 Task: Find connections with filter location Calle Blancos with filter topic #communitieswith filter profile language German with filter current company LTI - Larsen & Toubro Infotech with filter school Govt. Holkar Science College A.B. Road, Indore with filter industry Magnetic and Optical Media Manufacturing with filter service category Life Coaching with filter keywords title Marketing Specialist
Action: Mouse moved to (499, 83)
Screenshot: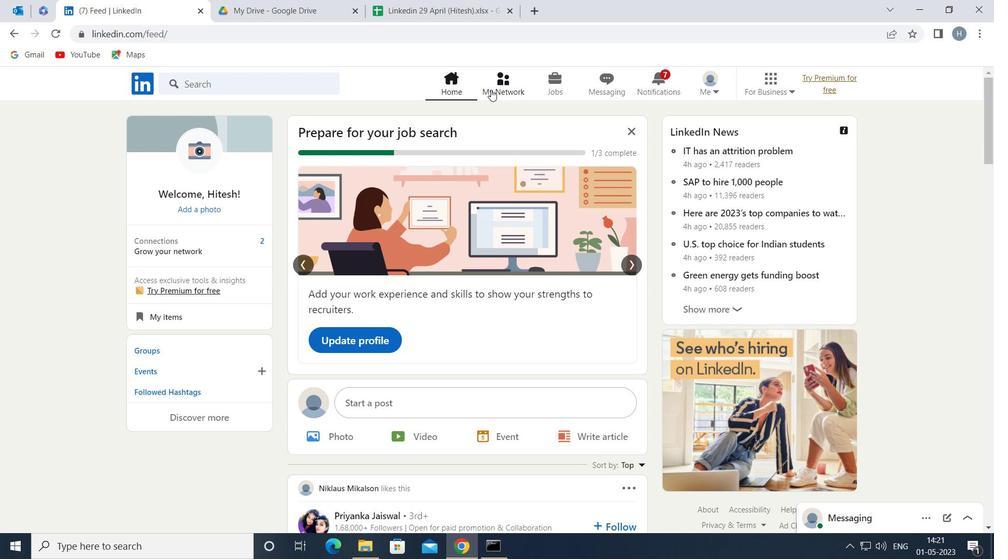 
Action: Mouse pressed left at (499, 83)
Screenshot: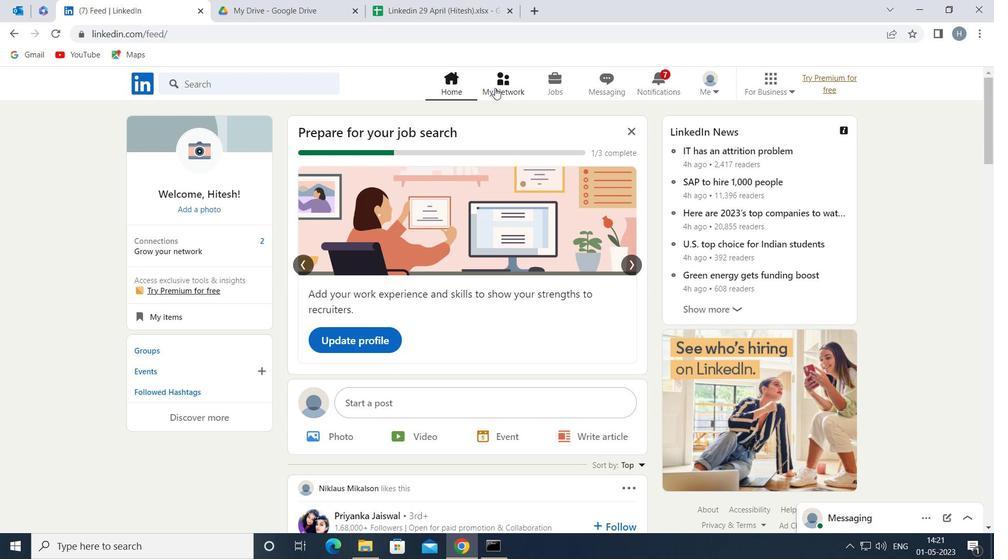 
Action: Mouse moved to (282, 151)
Screenshot: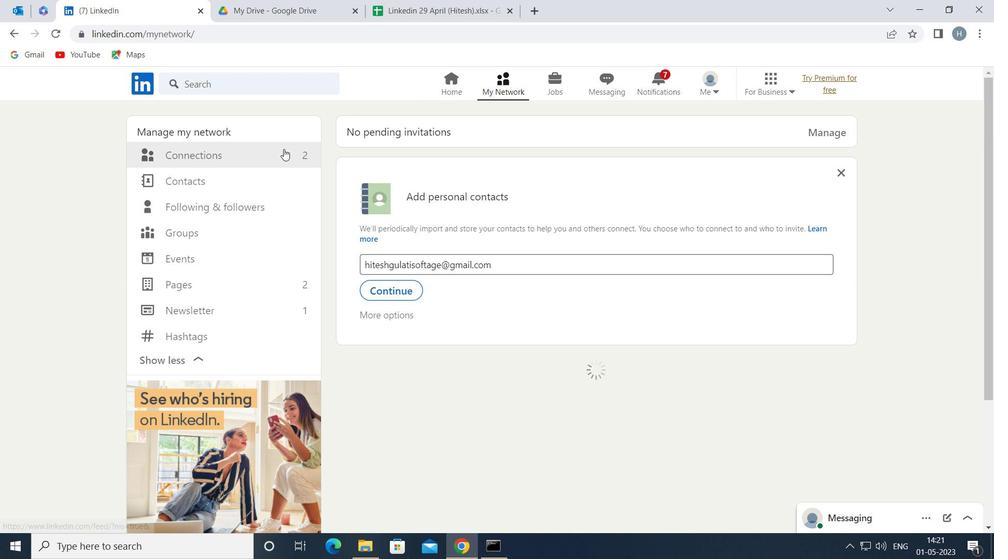 
Action: Mouse pressed left at (282, 151)
Screenshot: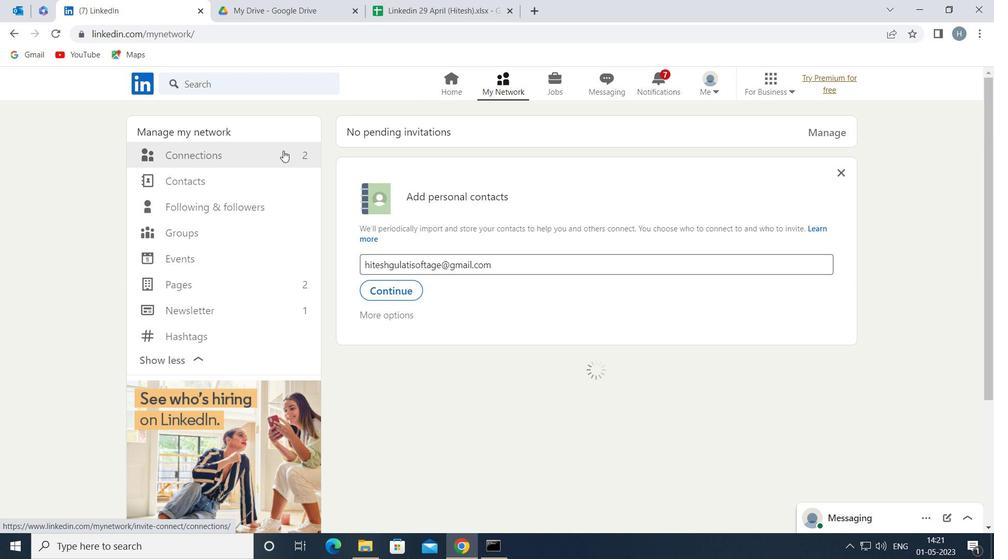 
Action: Mouse moved to (580, 154)
Screenshot: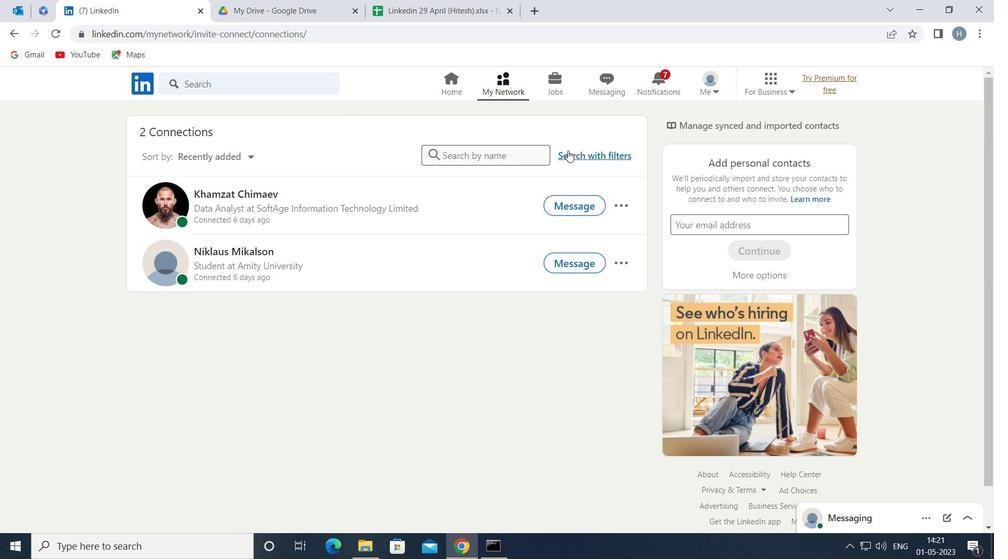 
Action: Mouse pressed left at (580, 154)
Screenshot: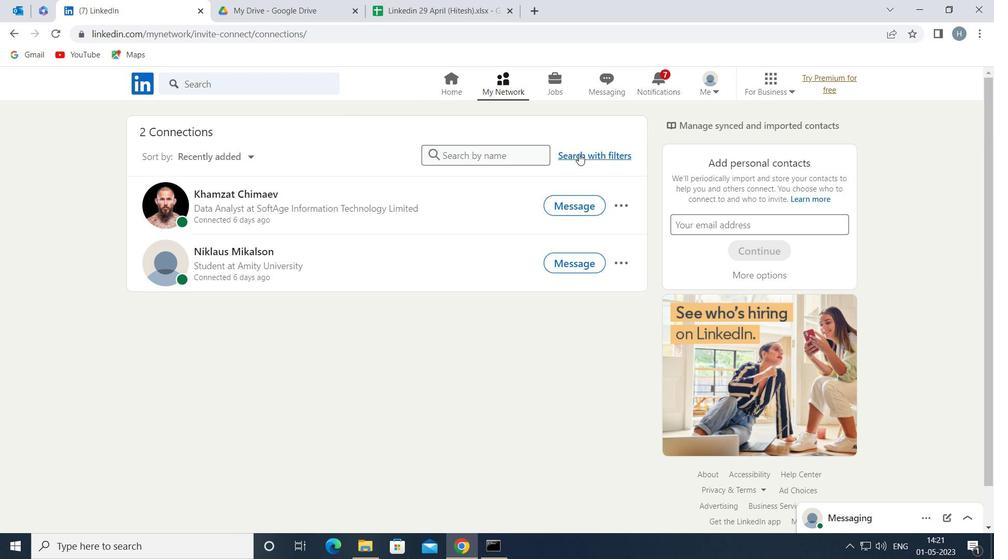 
Action: Mouse moved to (544, 120)
Screenshot: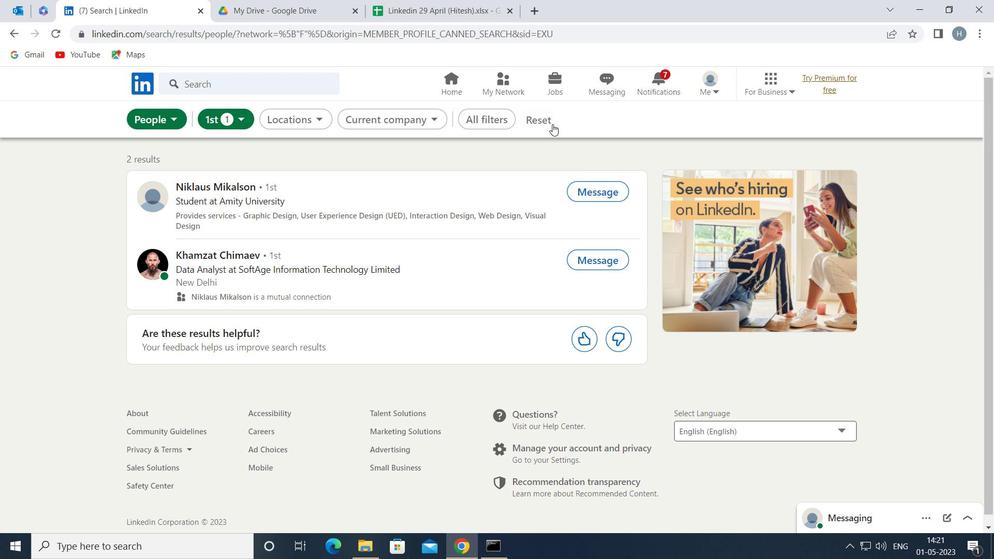 
Action: Mouse pressed left at (544, 120)
Screenshot: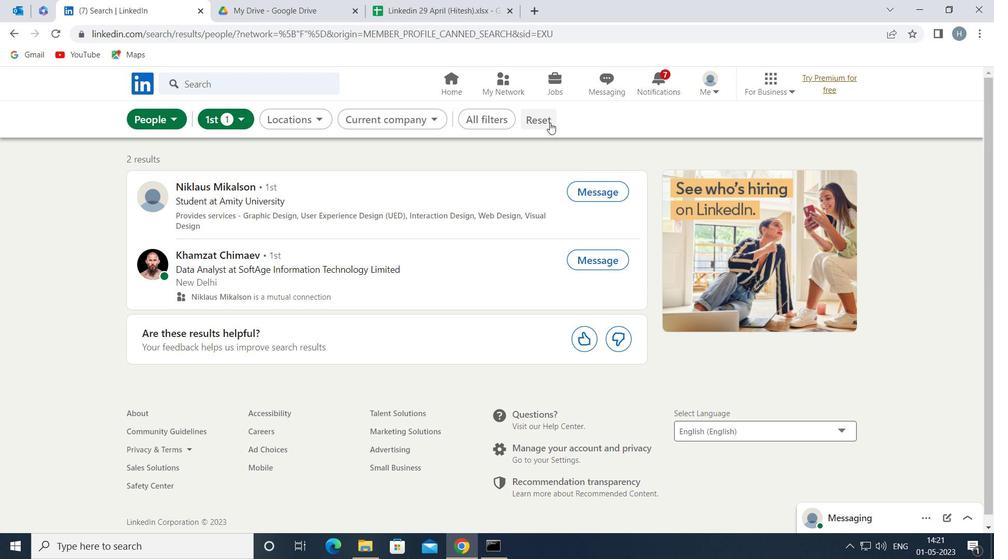 
Action: Mouse moved to (541, 119)
Screenshot: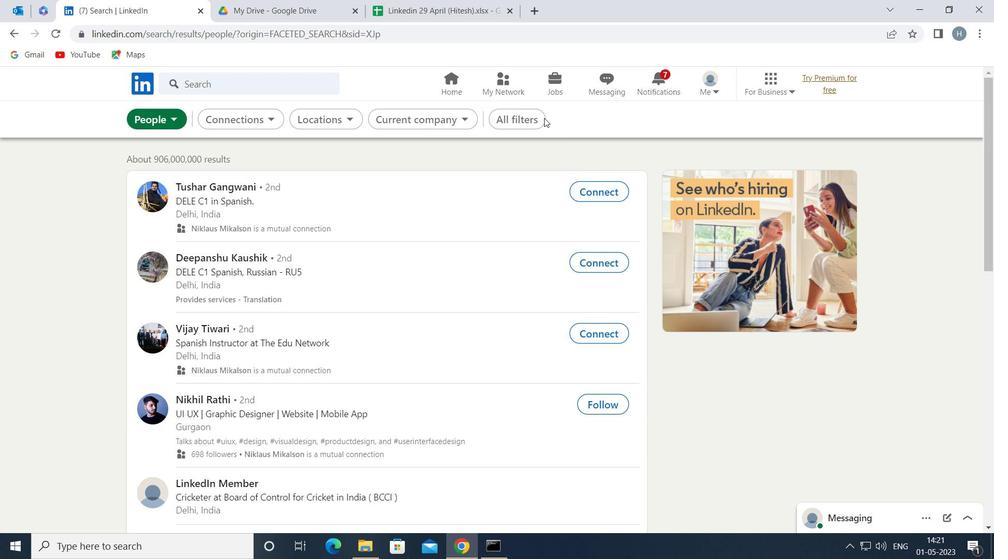 
Action: Mouse pressed left at (541, 119)
Screenshot: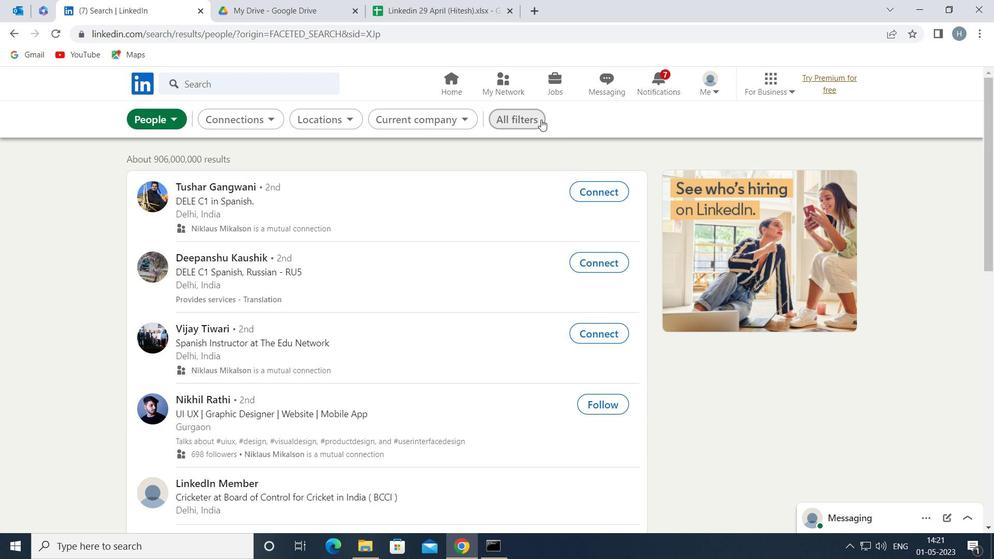 
Action: Mouse moved to (766, 293)
Screenshot: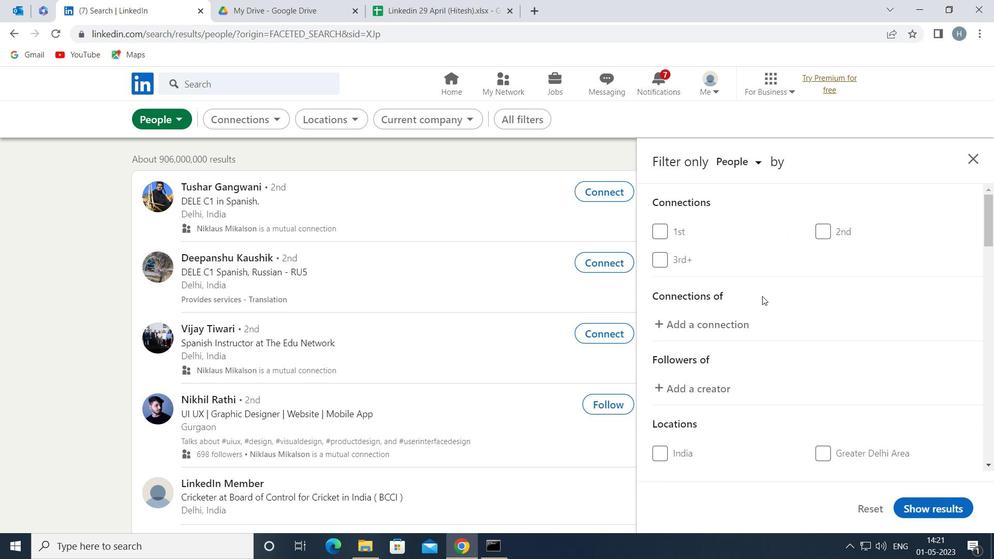 
Action: Mouse scrolled (766, 293) with delta (0, 0)
Screenshot: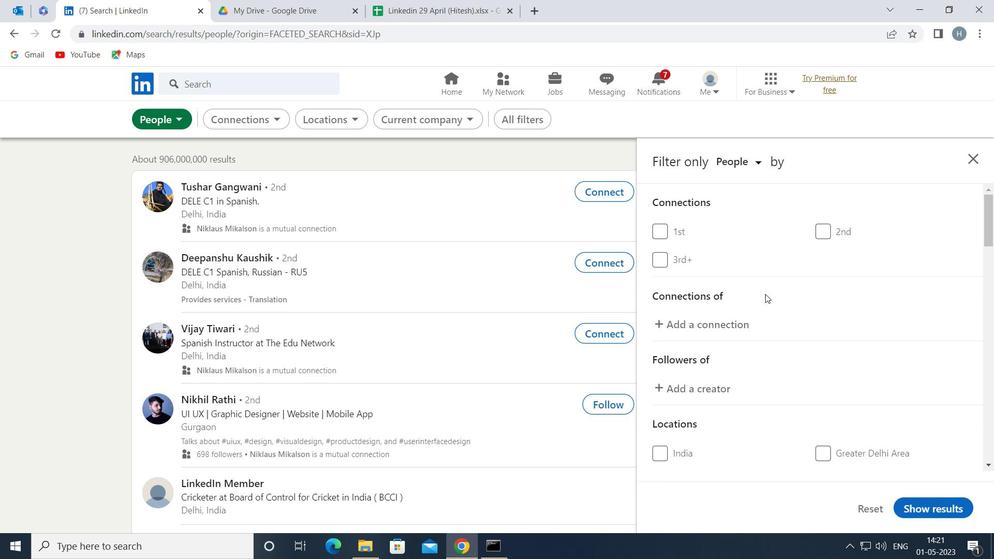 
Action: Mouse moved to (767, 292)
Screenshot: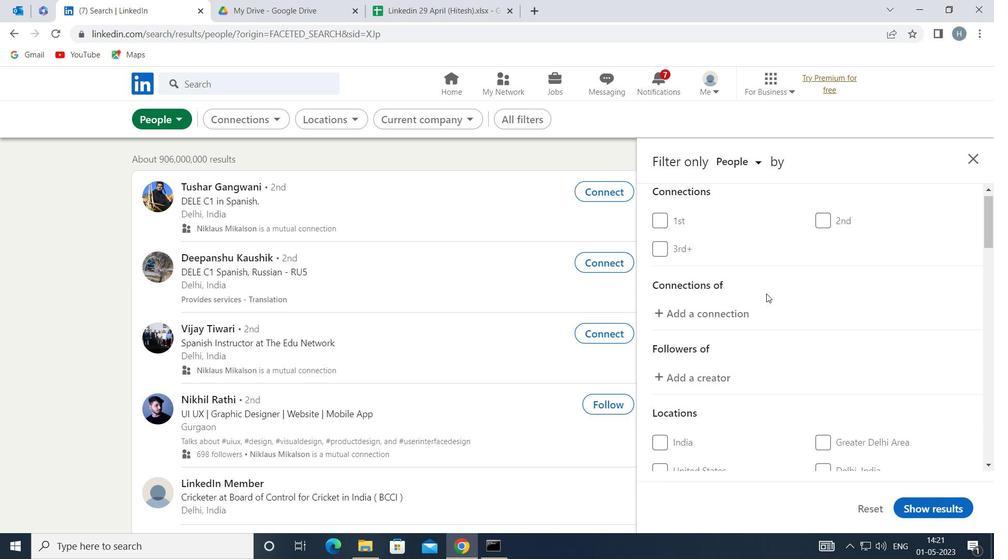 
Action: Mouse scrolled (767, 291) with delta (0, 0)
Screenshot: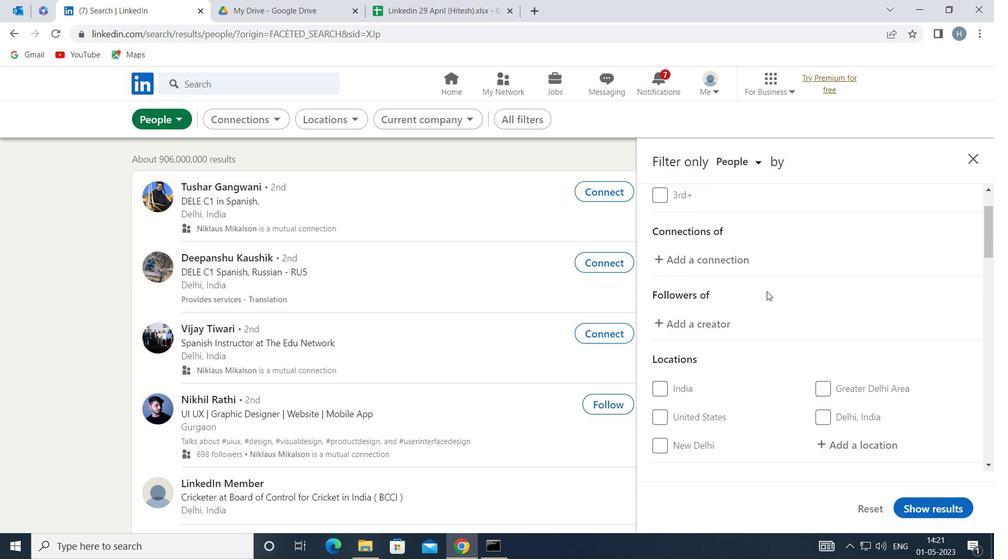
Action: Mouse moved to (867, 375)
Screenshot: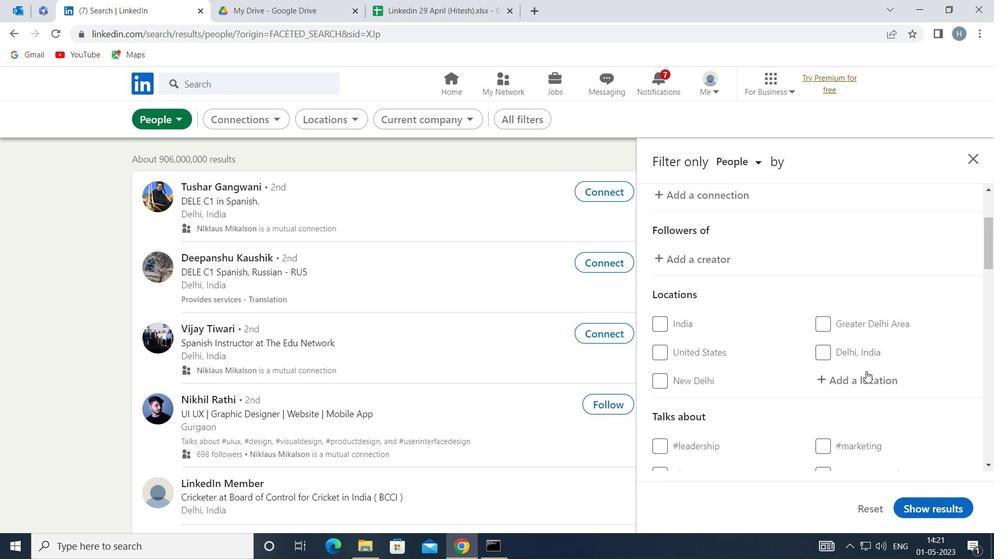 
Action: Mouse pressed left at (867, 375)
Screenshot: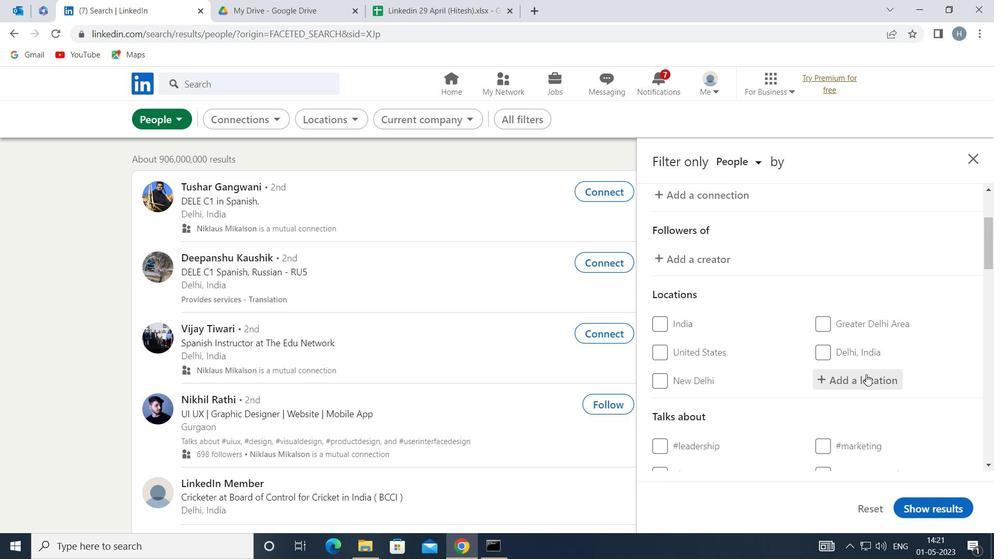 
Action: Mouse moved to (863, 375)
Screenshot: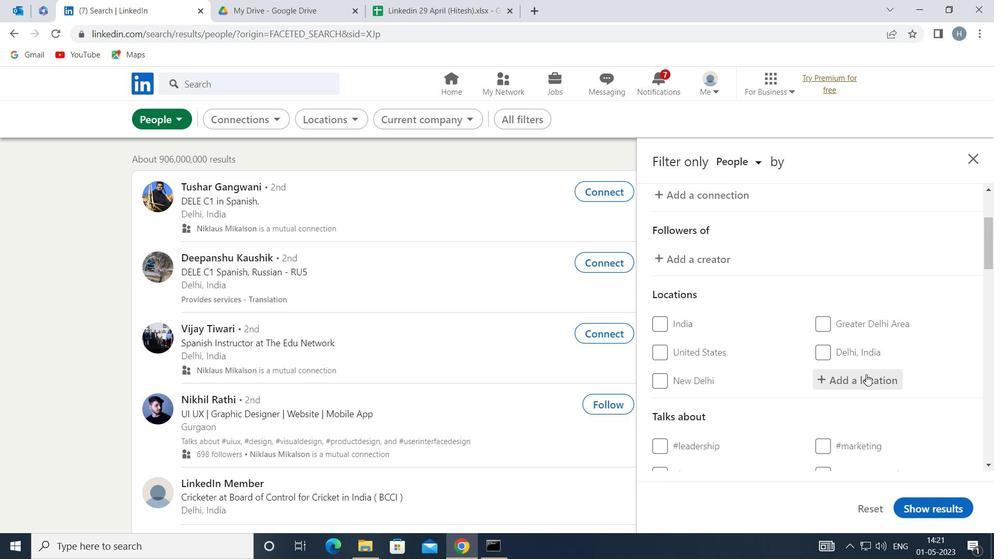 
Action: Key pressed <Key.shift><Key.shift><Key.shift><Key.shift><Key.shift>CALLE<Key.space><Key.shift>BLANCOS
Screenshot: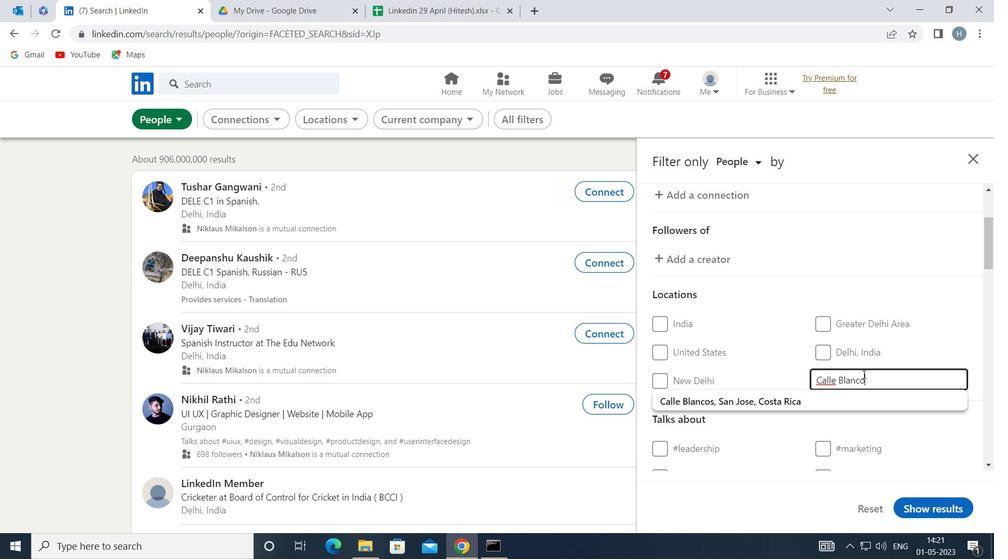 
Action: Mouse moved to (813, 403)
Screenshot: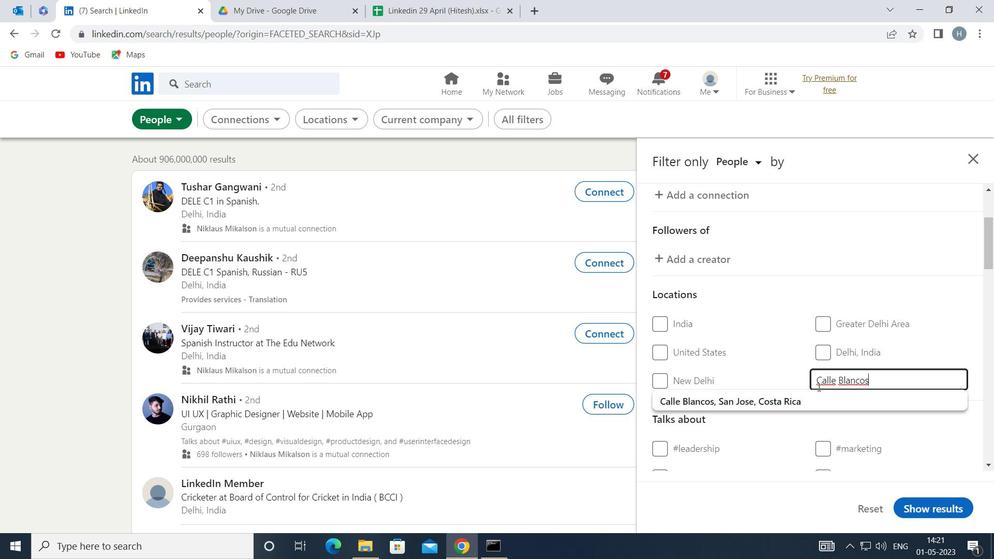 
Action: Mouse pressed left at (813, 403)
Screenshot: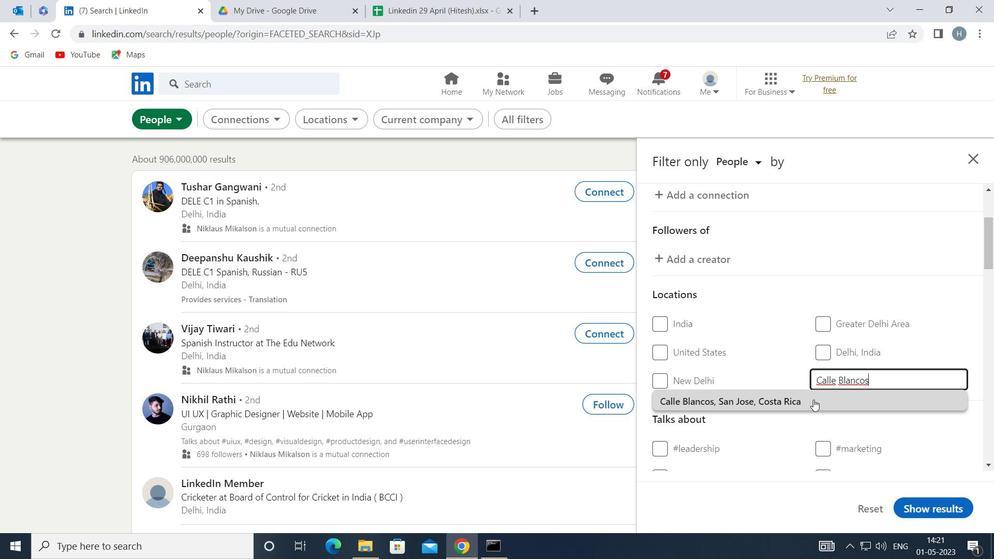 
Action: Mouse moved to (787, 330)
Screenshot: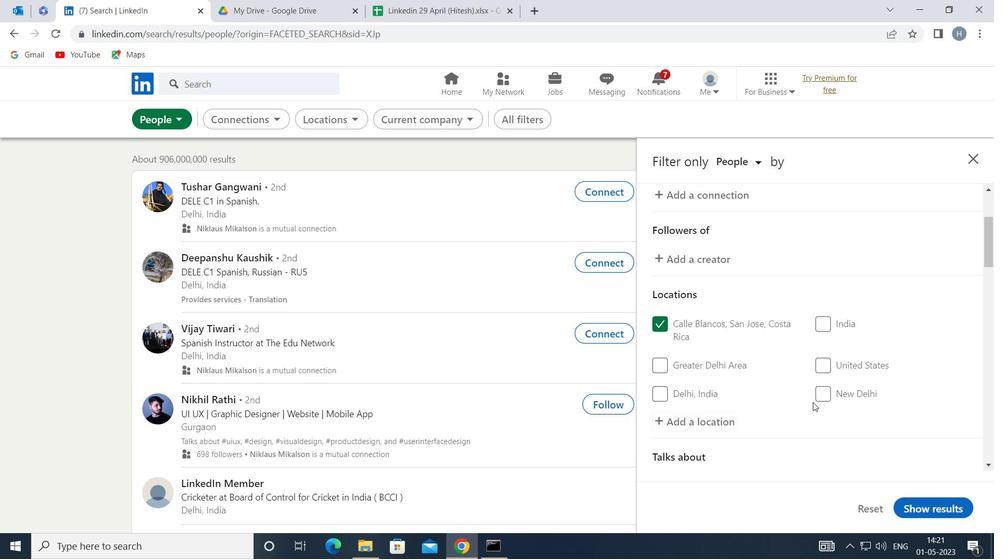 
Action: Mouse scrolled (787, 330) with delta (0, 0)
Screenshot: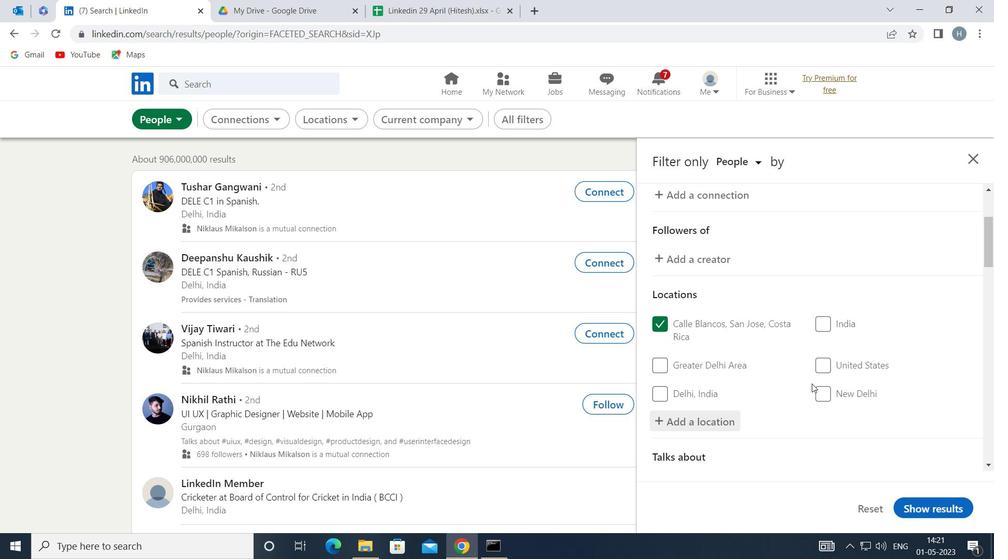 
Action: Mouse scrolled (787, 330) with delta (0, 0)
Screenshot: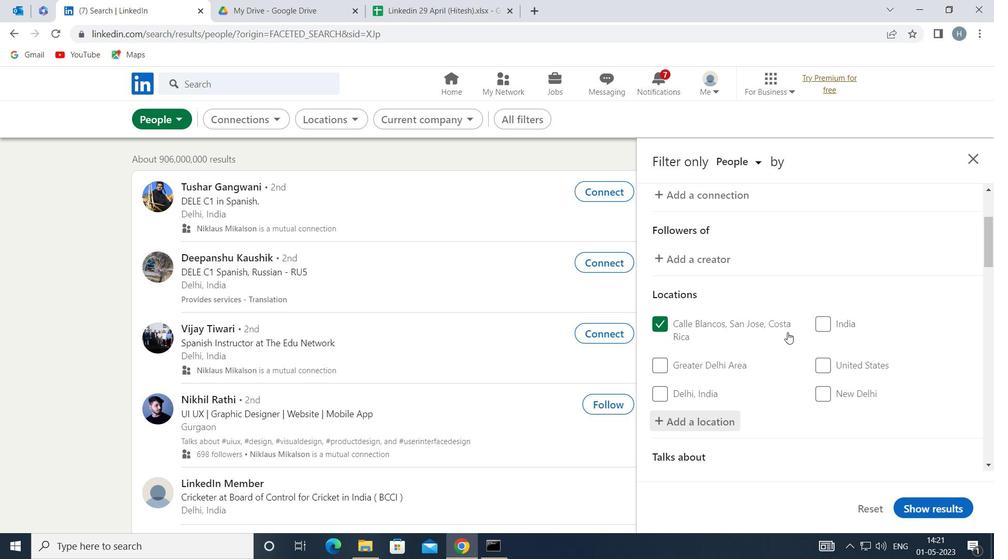 
Action: Mouse moved to (787, 320)
Screenshot: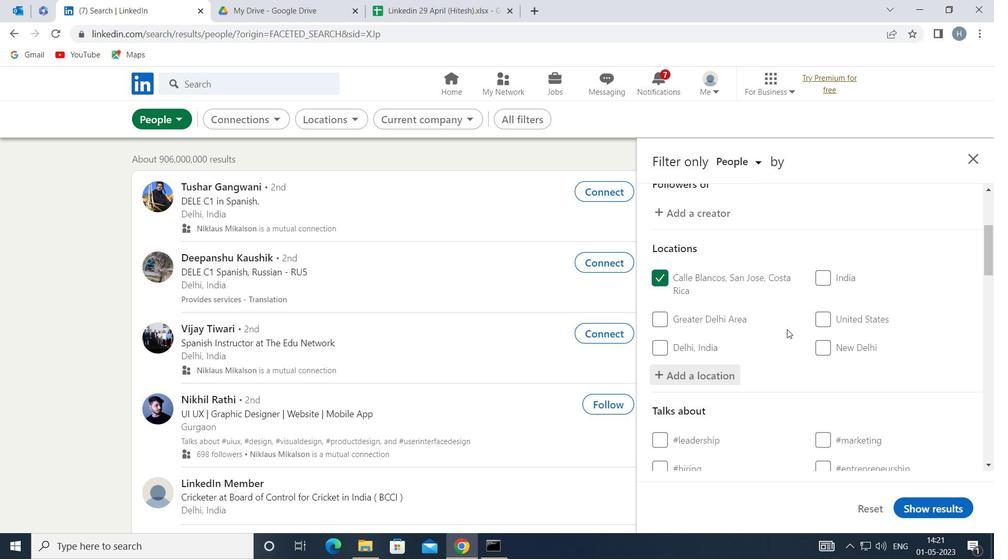 
Action: Mouse scrolled (787, 320) with delta (0, 0)
Screenshot: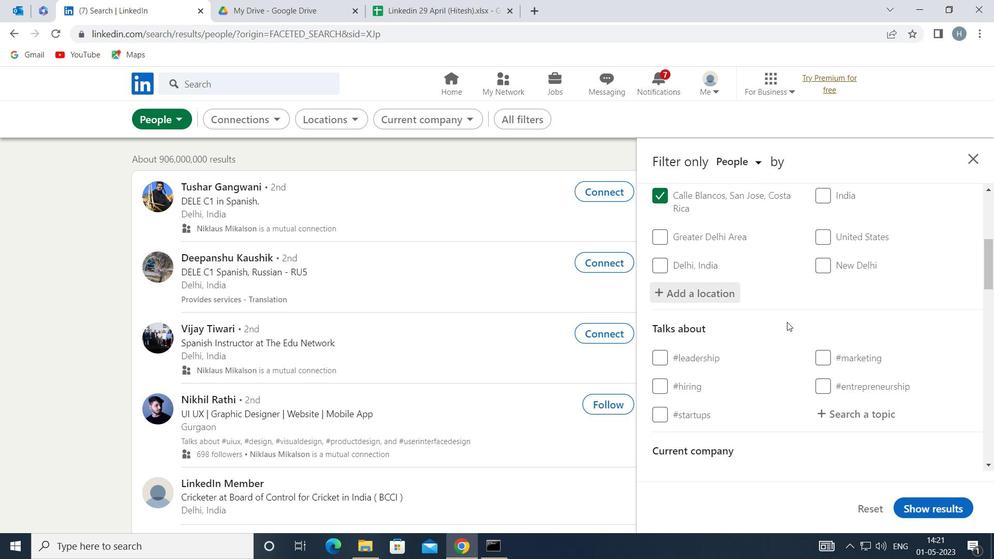 
Action: Mouse moved to (842, 345)
Screenshot: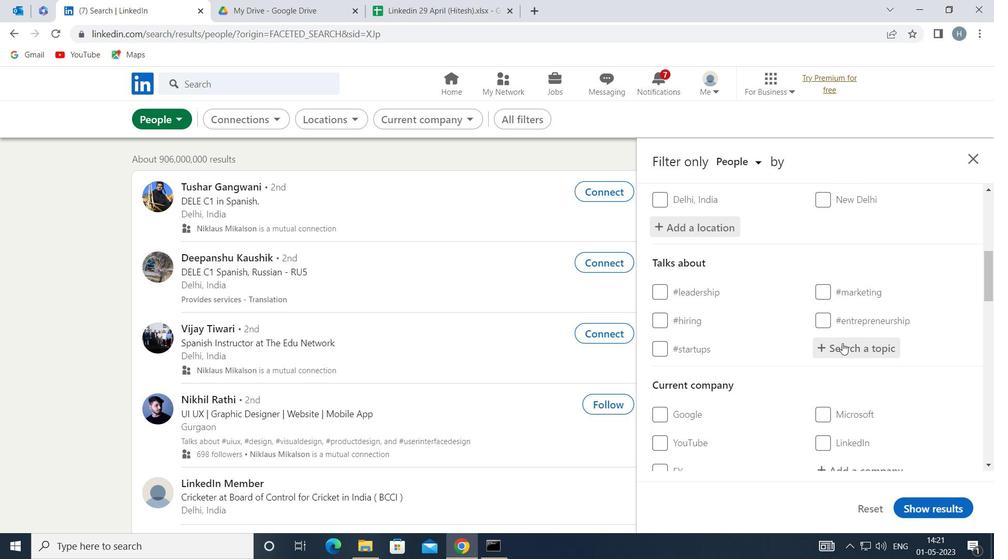 
Action: Mouse pressed left at (842, 345)
Screenshot: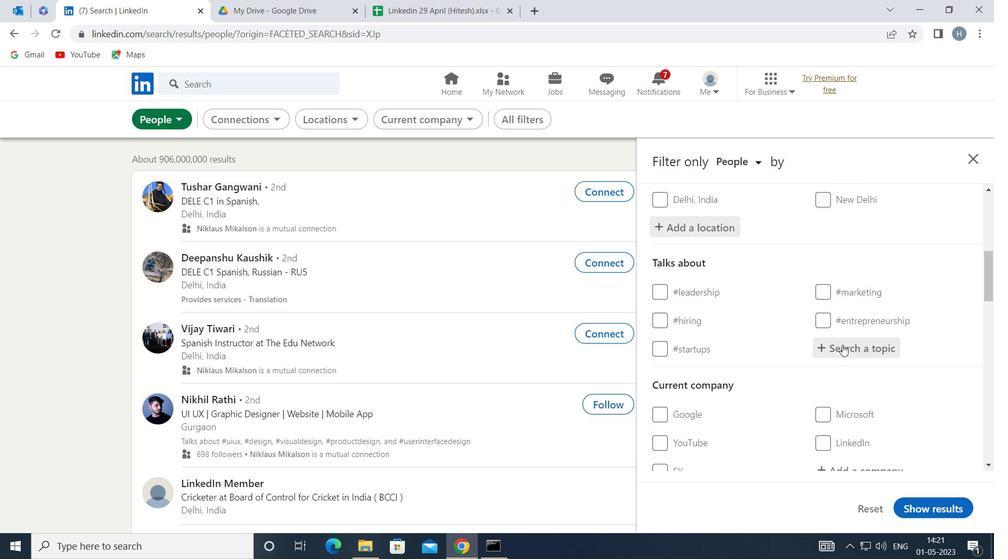 
Action: Key pressed <Key.shift>COMMUNITIE
Screenshot: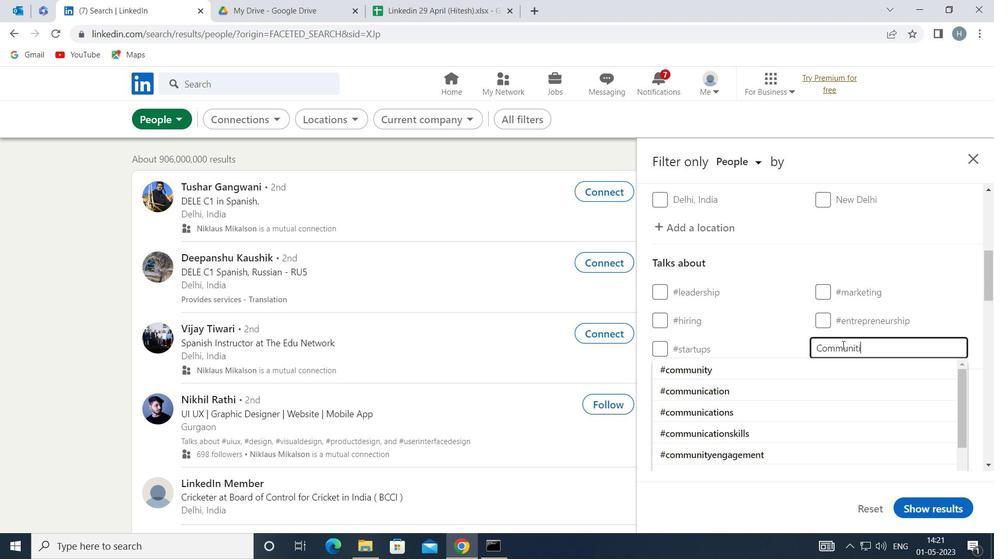 
Action: Mouse moved to (814, 373)
Screenshot: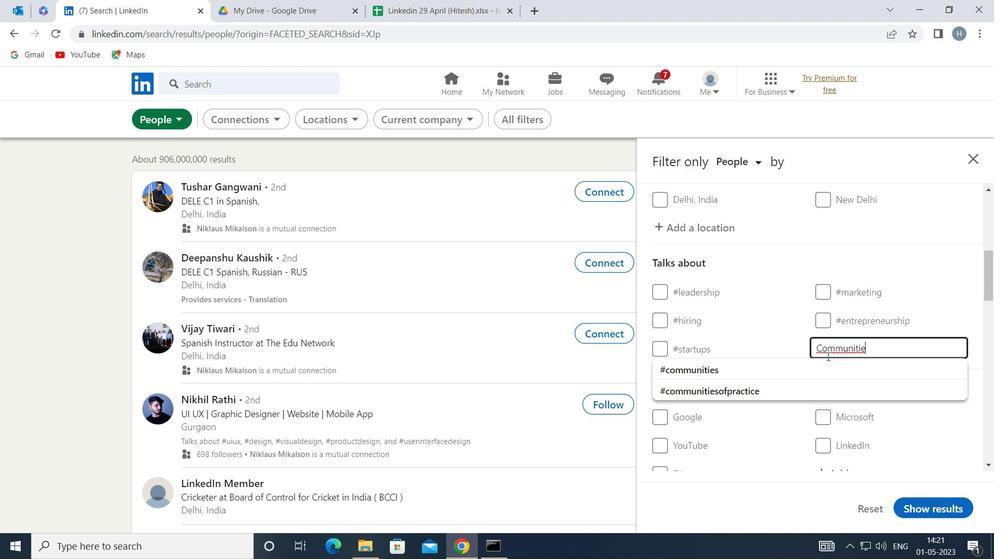 
Action: Mouse pressed left at (814, 373)
Screenshot: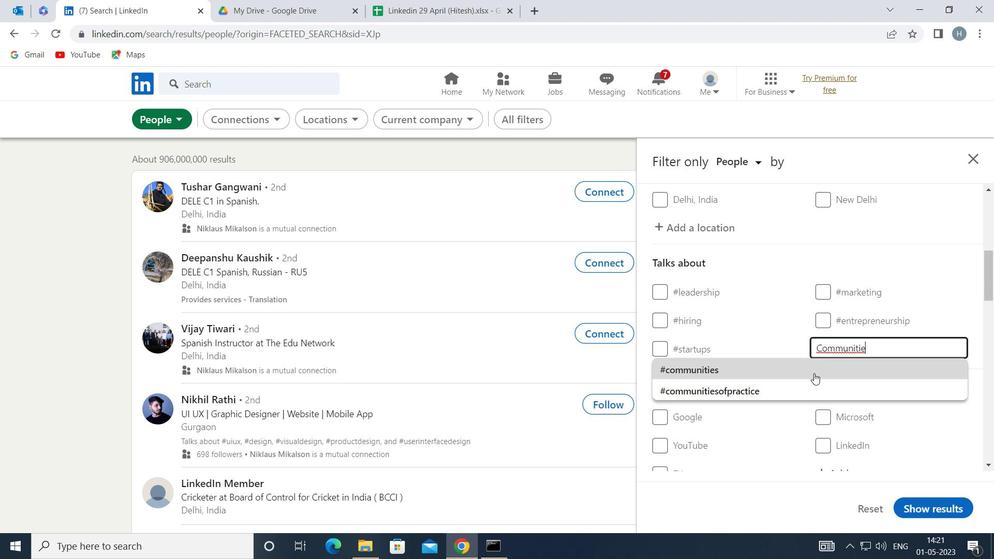 
Action: Mouse moved to (805, 361)
Screenshot: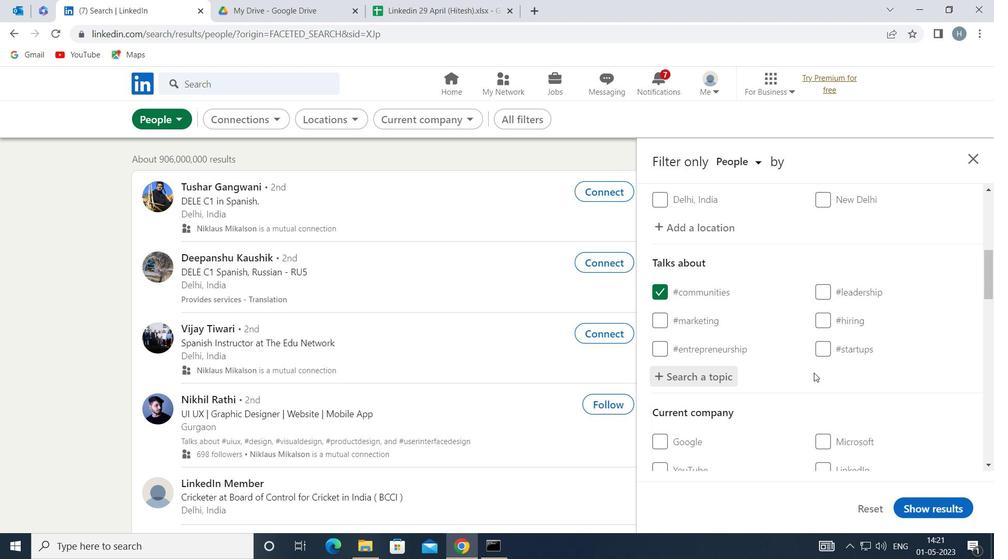 
Action: Mouse scrolled (805, 360) with delta (0, 0)
Screenshot: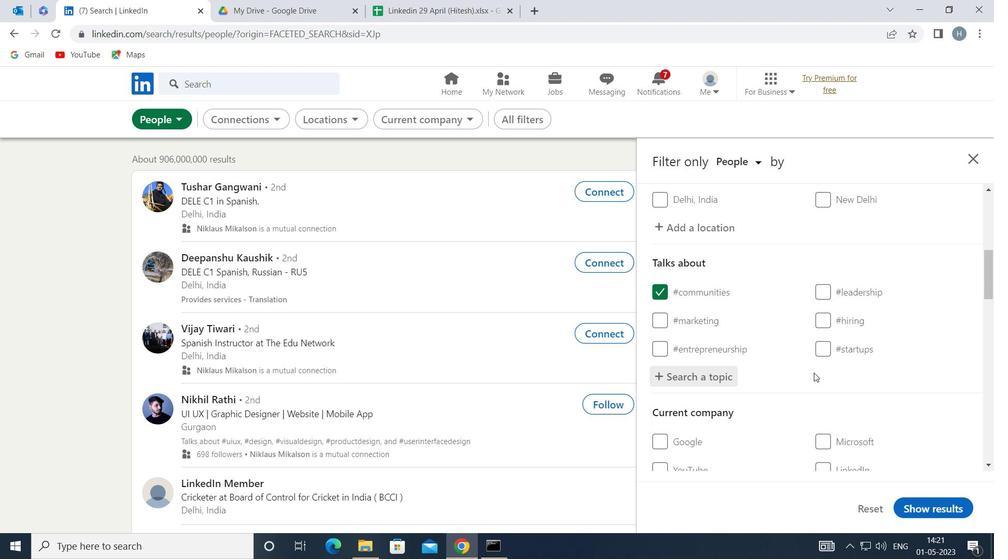 
Action: Mouse moved to (804, 360)
Screenshot: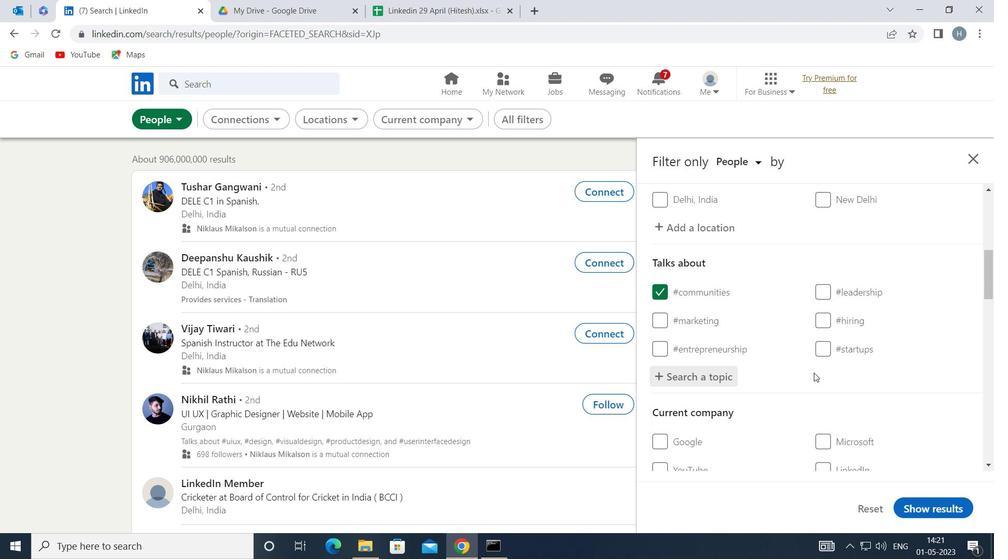 
Action: Mouse scrolled (804, 360) with delta (0, 0)
Screenshot: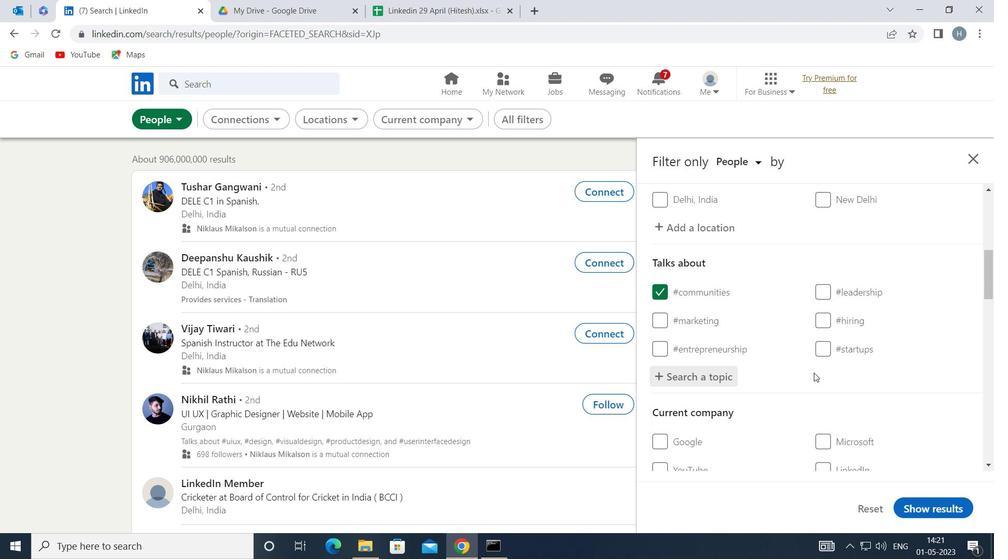 
Action: Mouse moved to (802, 360)
Screenshot: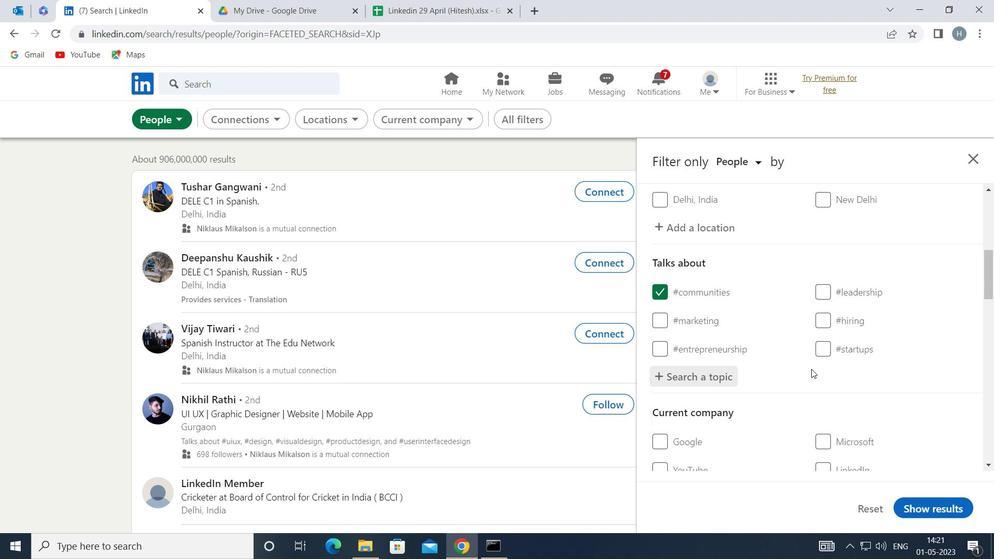 
Action: Mouse scrolled (802, 359) with delta (0, 0)
Screenshot: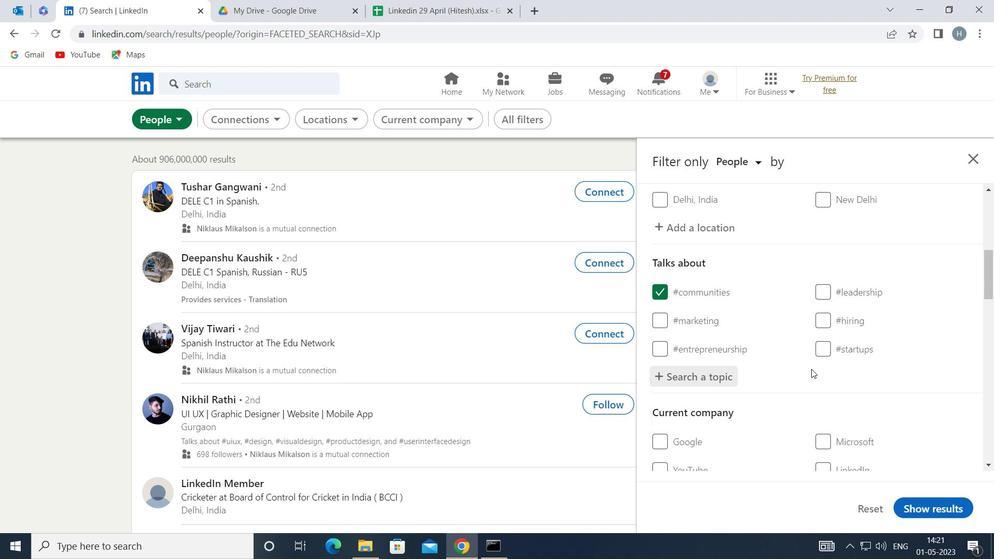 
Action: Mouse moved to (775, 347)
Screenshot: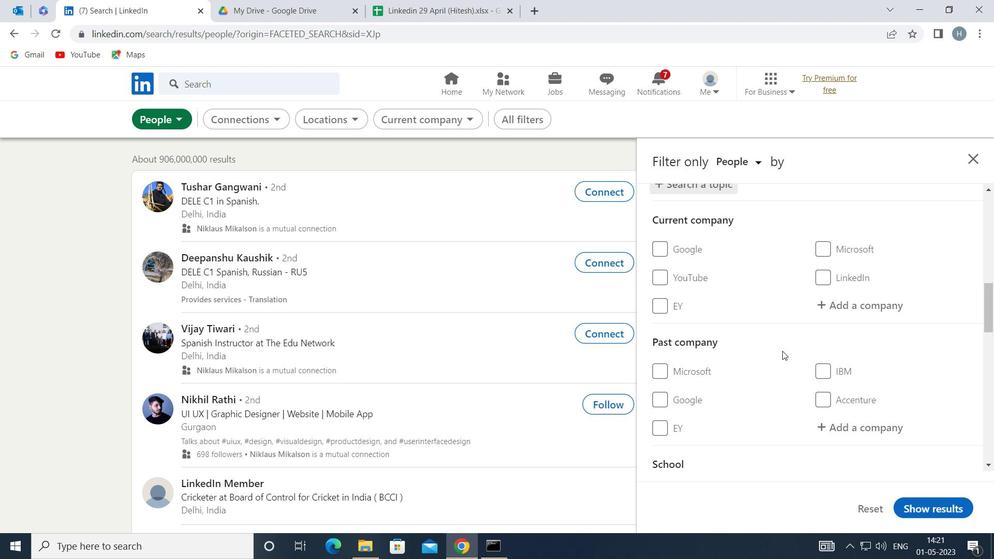 
Action: Mouse scrolled (775, 347) with delta (0, 0)
Screenshot: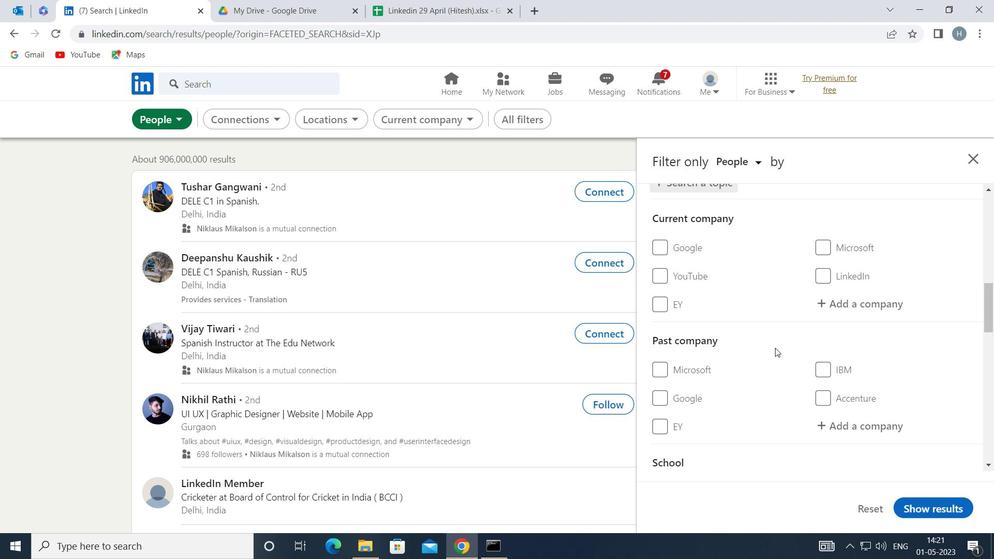 
Action: Mouse scrolled (775, 347) with delta (0, 0)
Screenshot: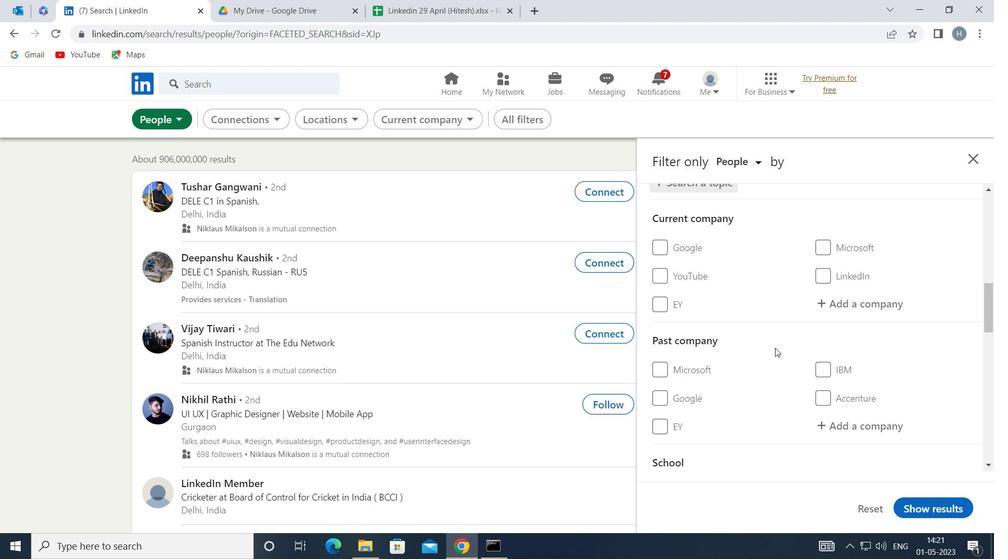 
Action: Mouse moved to (776, 346)
Screenshot: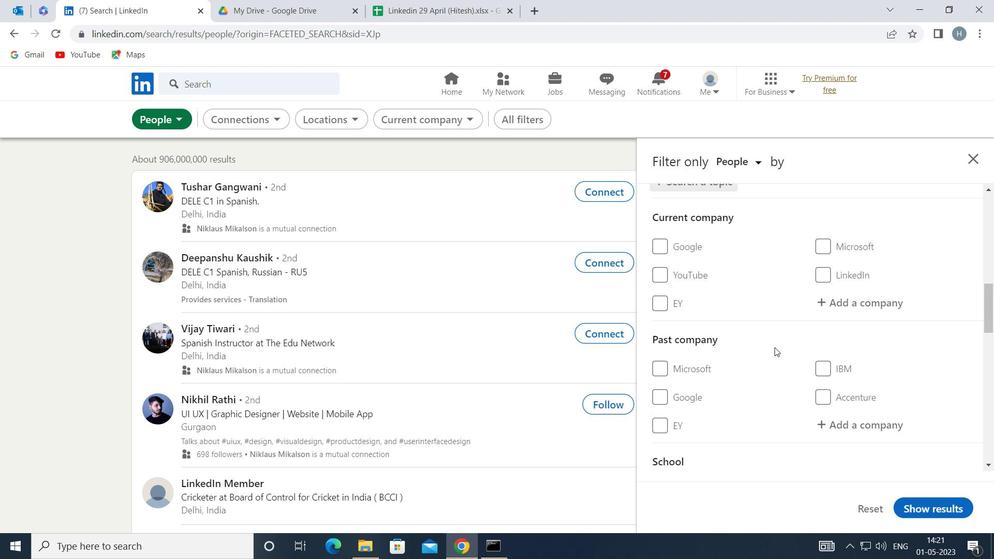 
Action: Mouse scrolled (776, 346) with delta (0, 0)
Screenshot: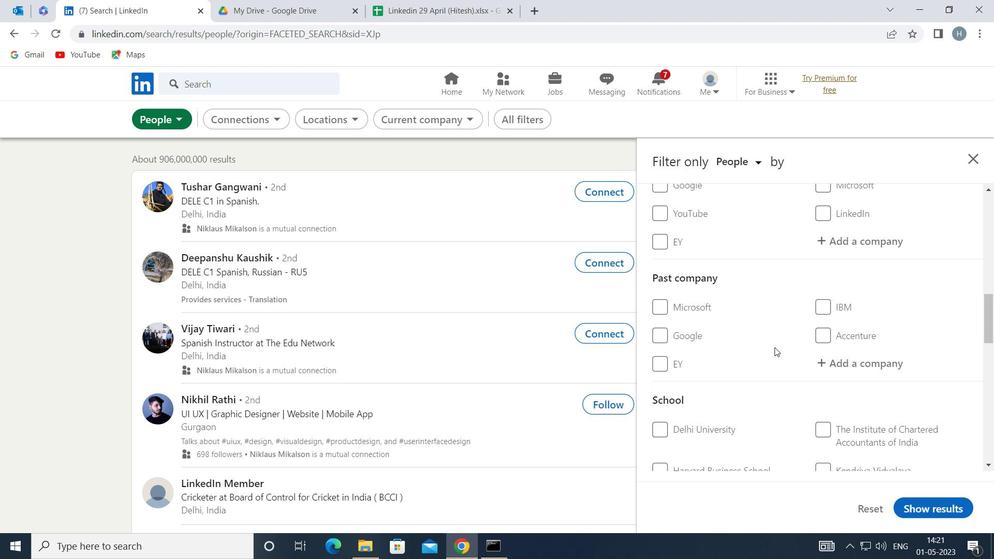 
Action: Mouse moved to (782, 343)
Screenshot: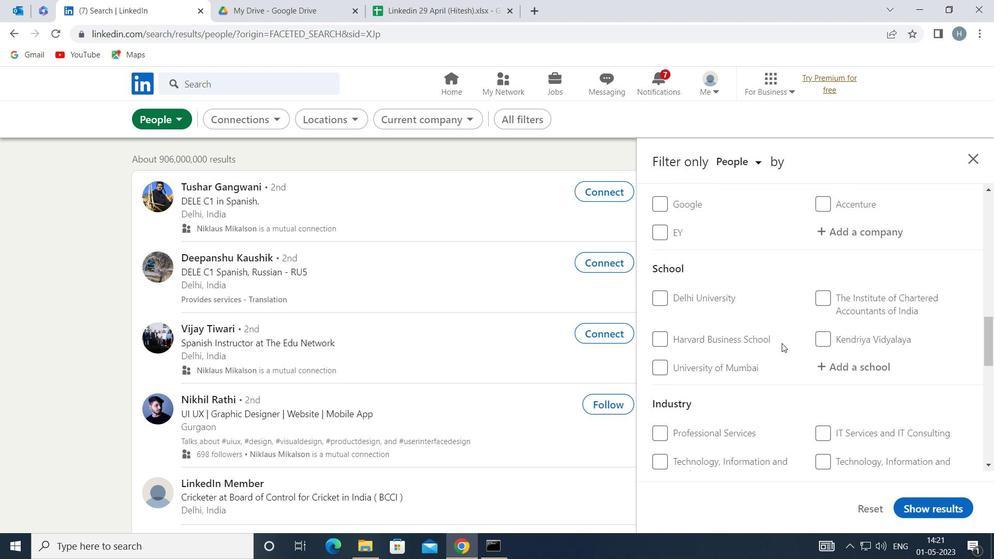 
Action: Mouse scrolled (782, 343) with delta (0, 0)
Screenshot: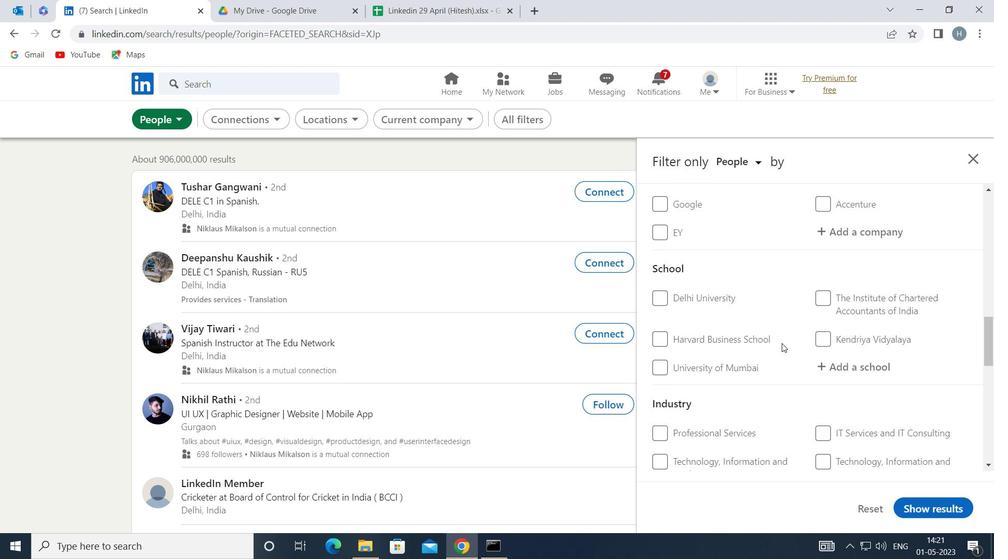 
Action: Mouse moved to (782, 343)
Screenshot: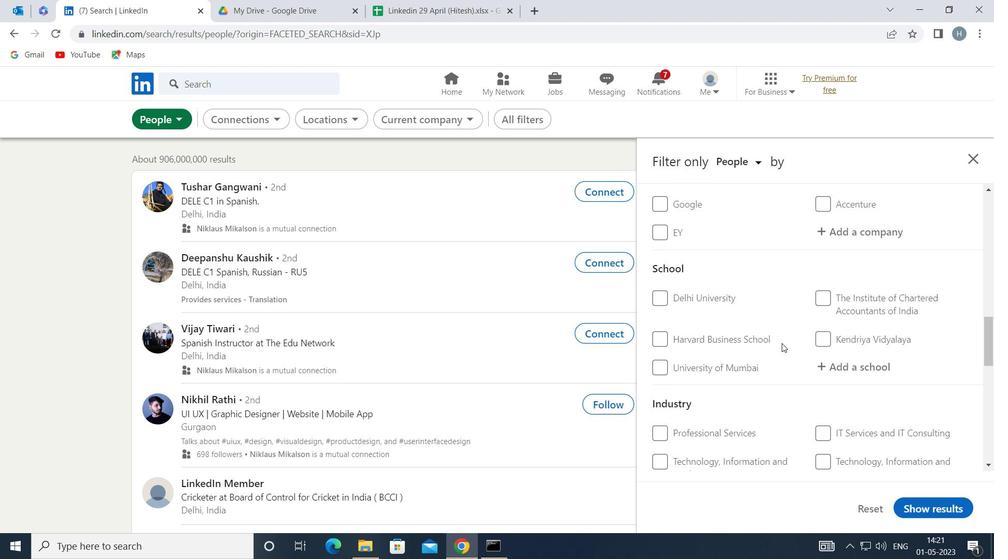 
Action: Mouse scrolled (782, 343) with delta (0, 0)
Screenshot: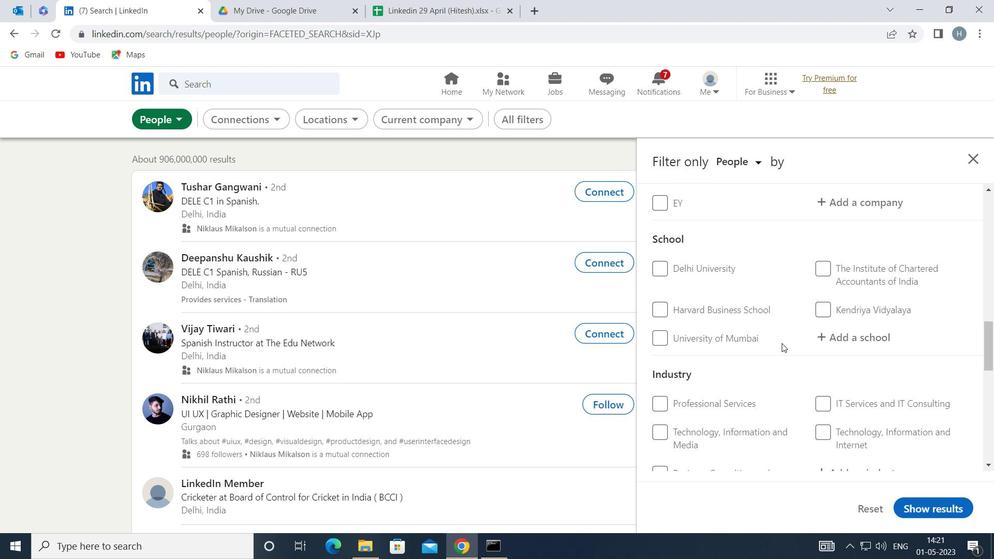 
Action: Mouse scrolled (782, 343) with delta (0, 0)
Screenshot: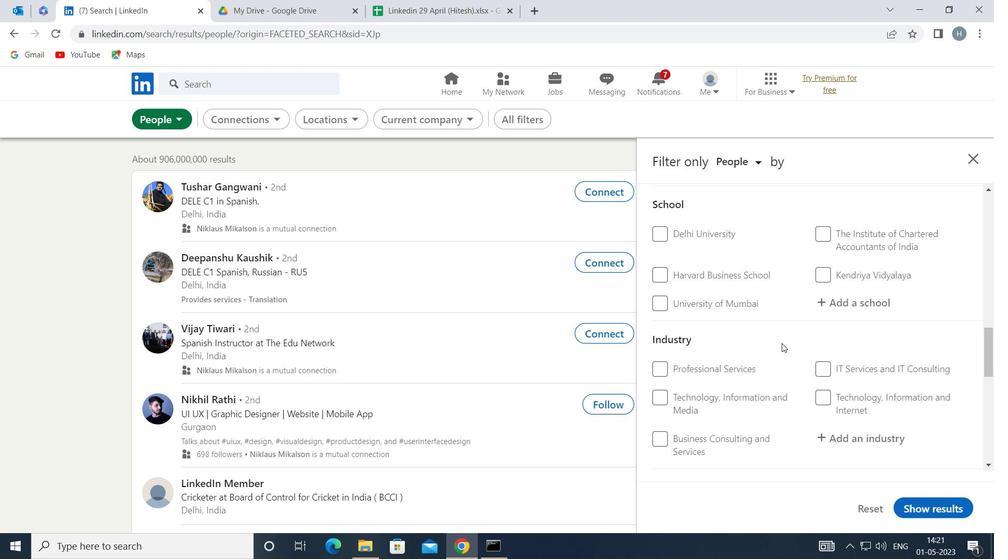 
Action: Mouse scrolled (782, 343) with delta (0, 0)
Screenshot: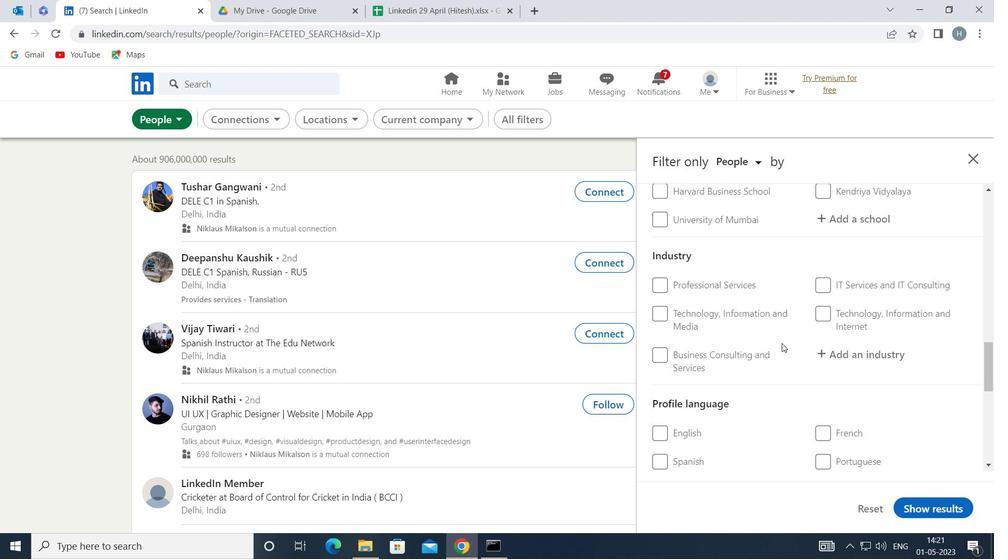 
Action: Mouse scrolled (782, 343) with delta (0, 0)
Screenshot: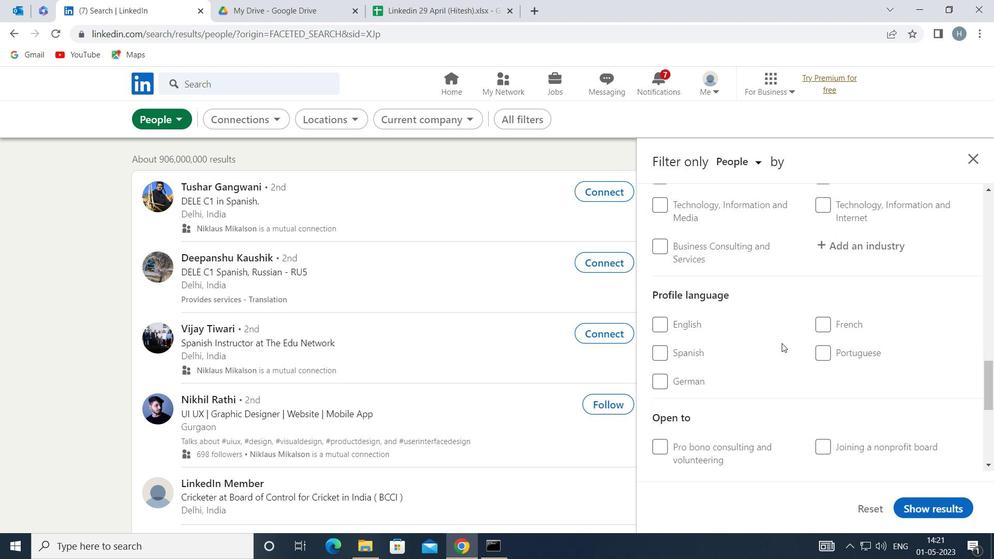 
Action: Mouse moved to (691, 313)
Screenshot: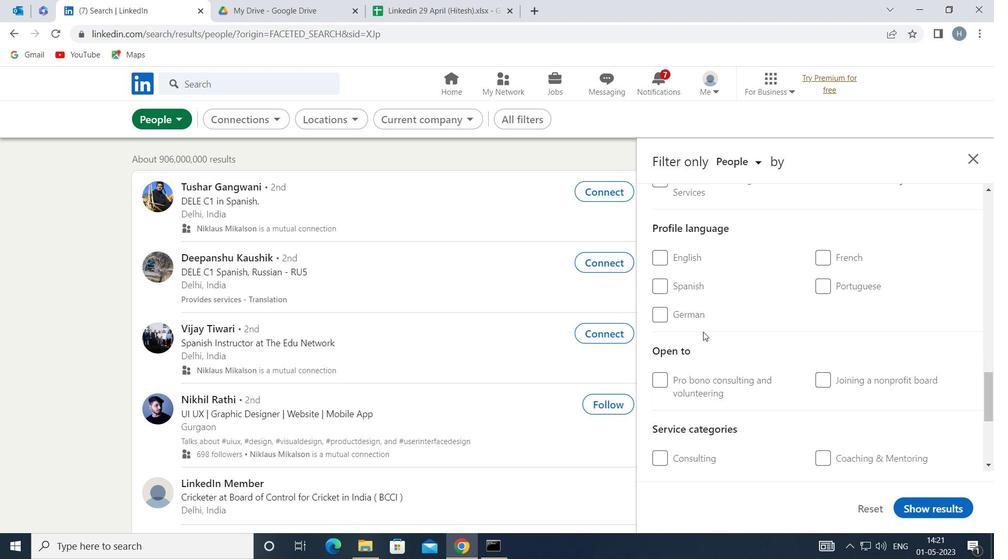
Action: Mouse pressed left at (691, 313)
Screenshot: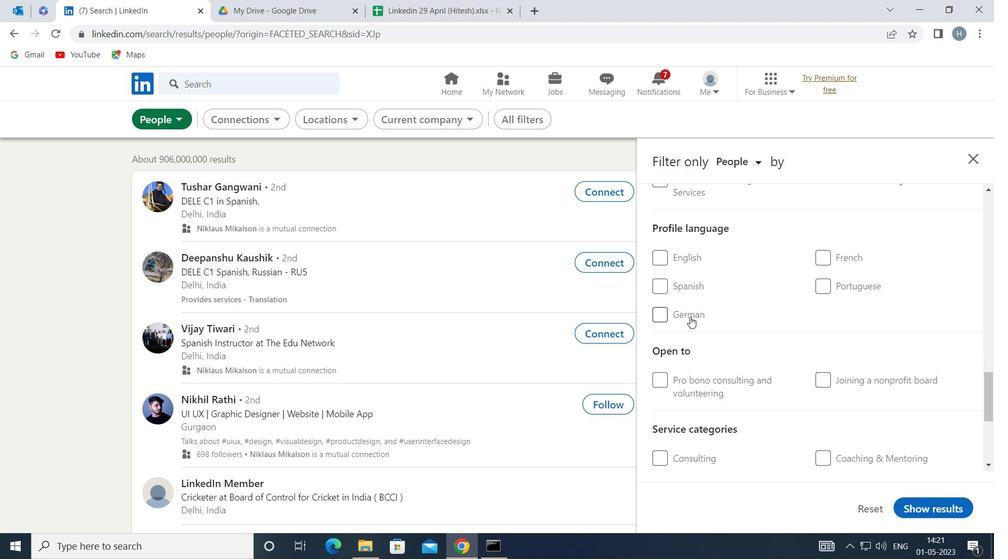 
Action: Mouse moved to (792, 316)
Screenshot: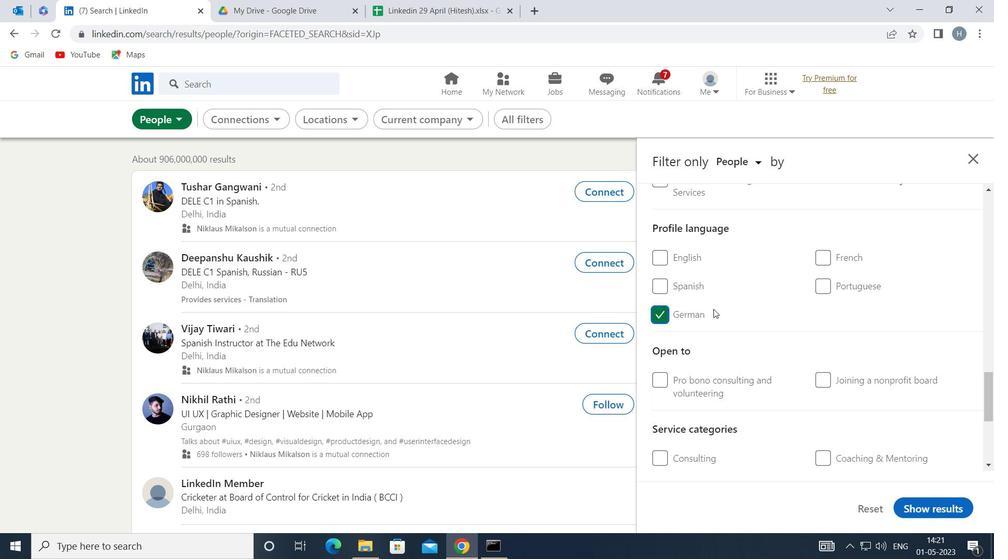 
Action: Mouse scrolled (792, 316) with delta (0, 0)
Screenshot: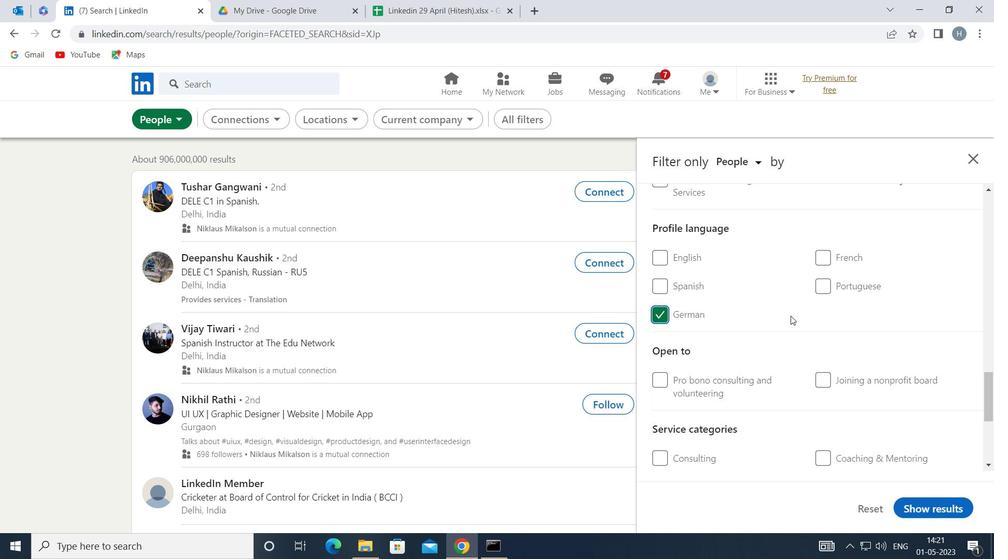 
Action: Mouse scrolled (792, 316) with delta (0, 0)
Screenshot: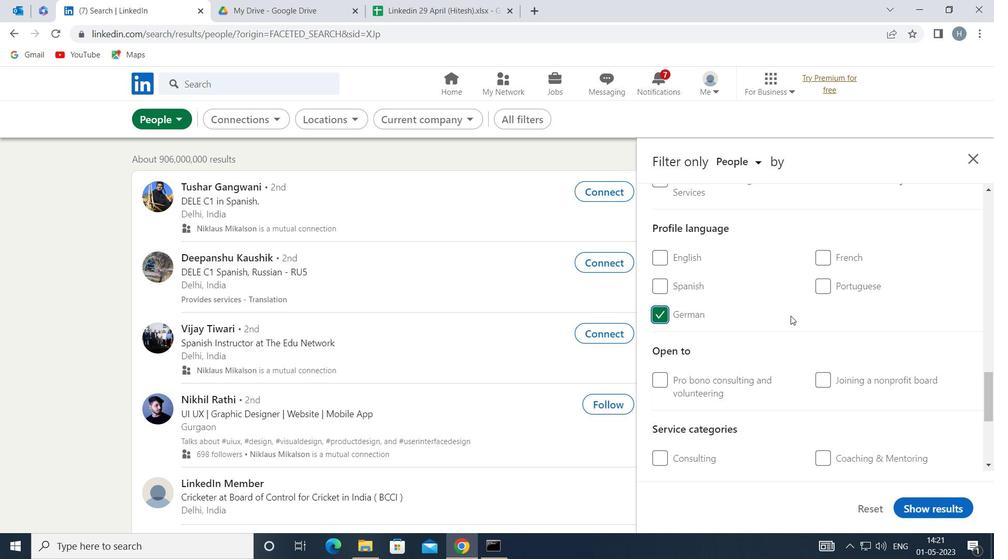 
Action: Mouse moved to (792, 316)
Screenshot: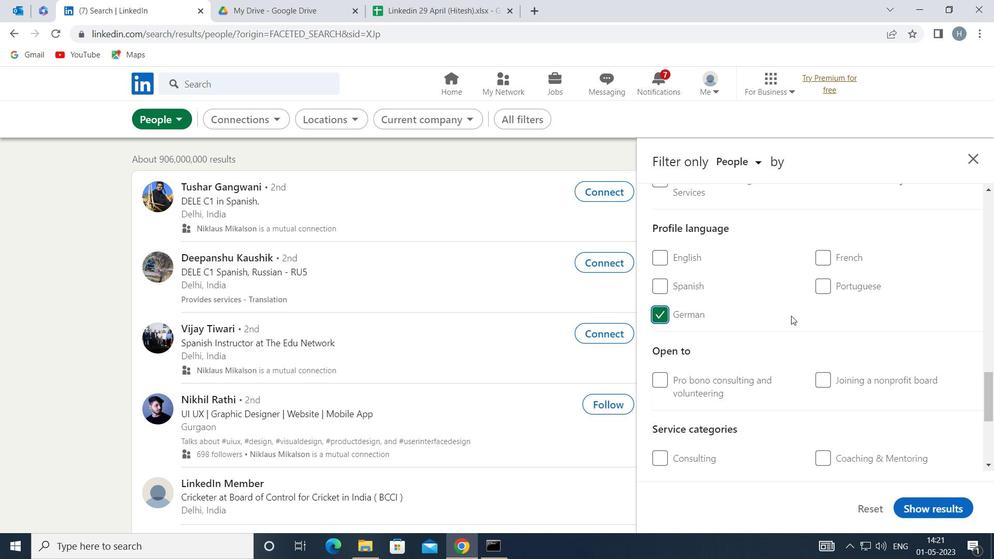 
Action: Mouse scrolled (792, 316) with delta (0, 0)
Screenshot: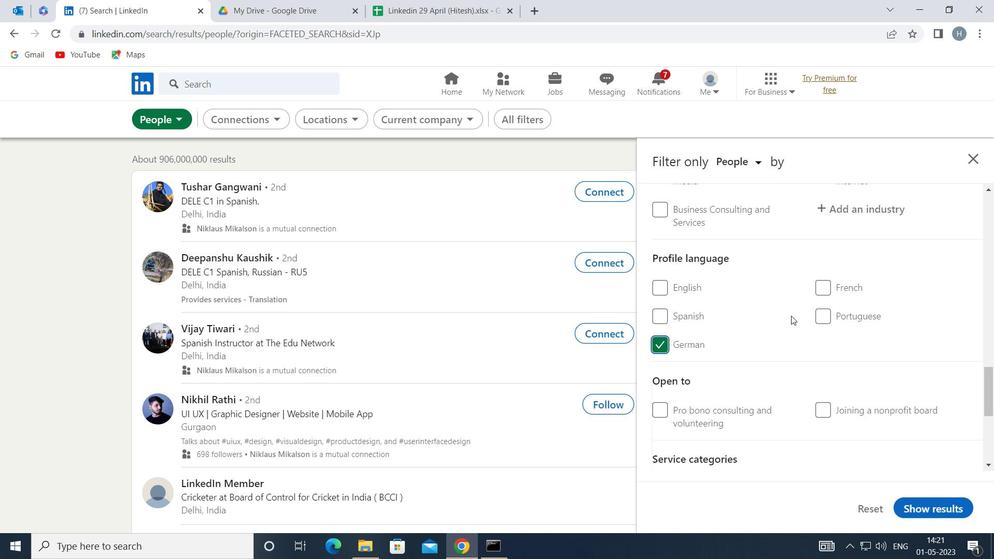 
Action: Mouse scrolled (792, 316) with delta (0, 0)
Screenshot: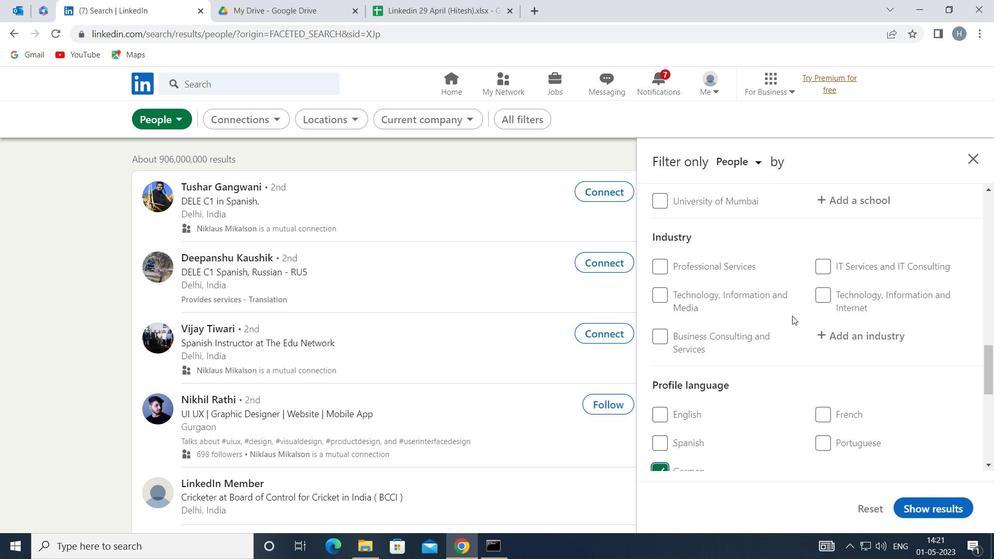 
Action: Mouse scrolled (792, 316) with delta (0, 0)
Screenshot: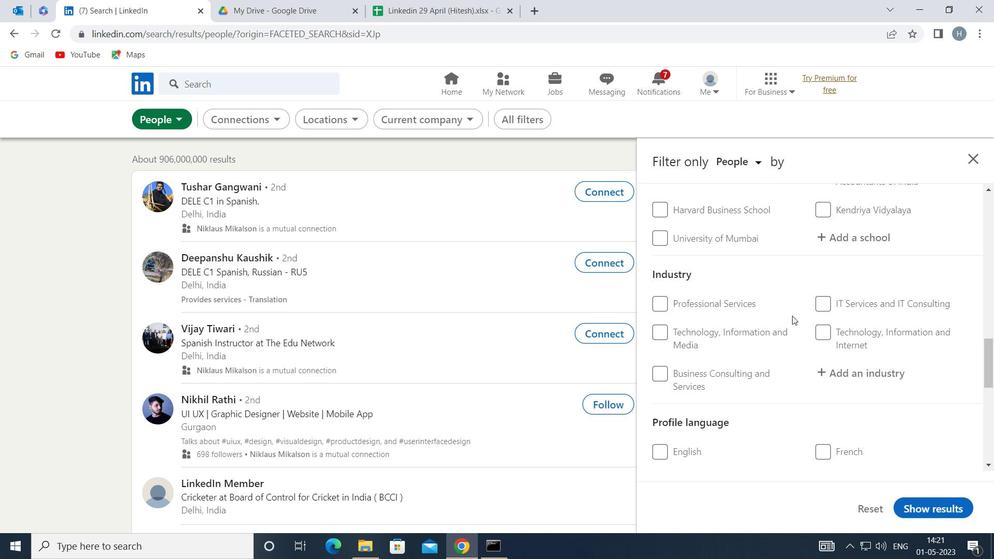 
Action: Mouse scrolled (792, 316) with delta (0, 0)
Screenshot: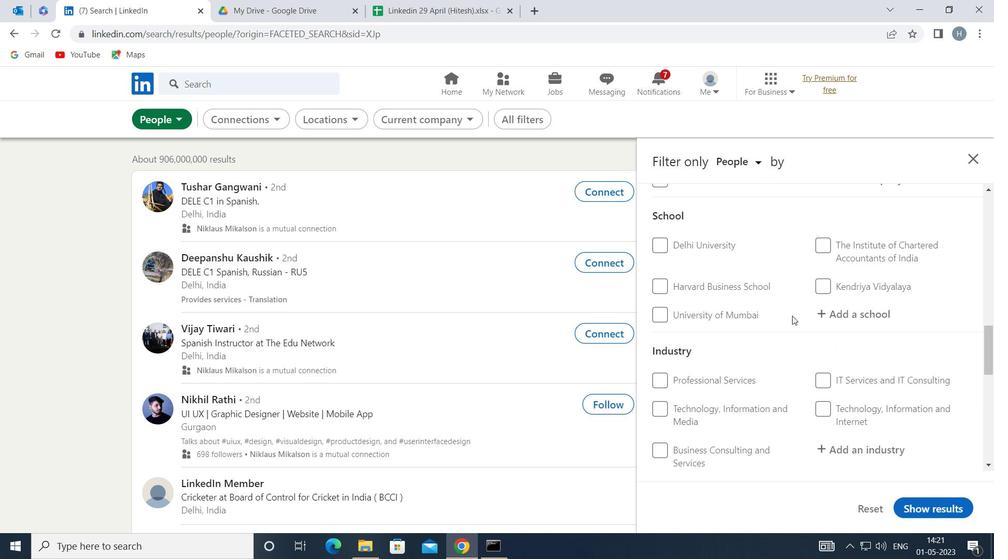 
Action: Mouse scrolled (792, 316) with delta (0, 0)
Screenshot: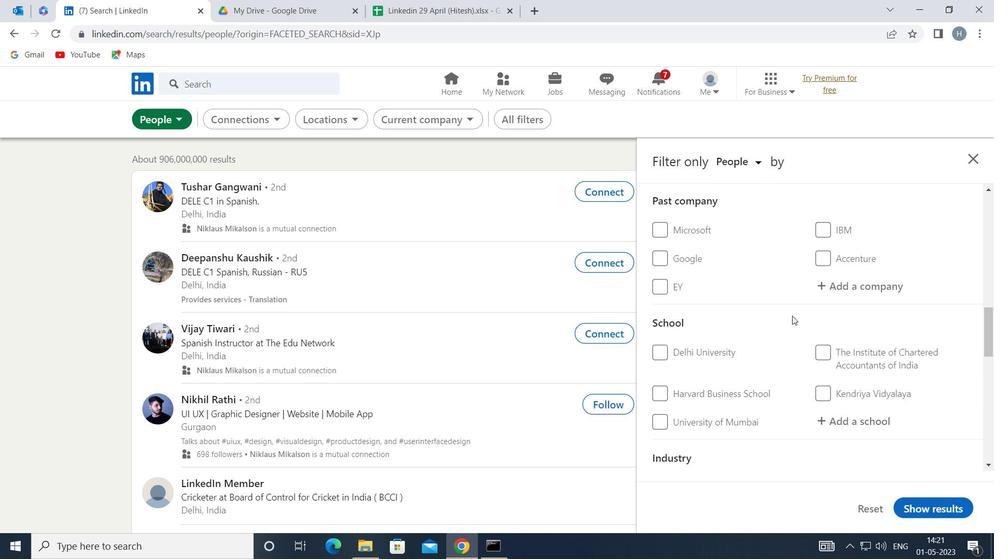 
Action: Mouse scrolled (792, 316) with delta (0, 0)
Screenshot: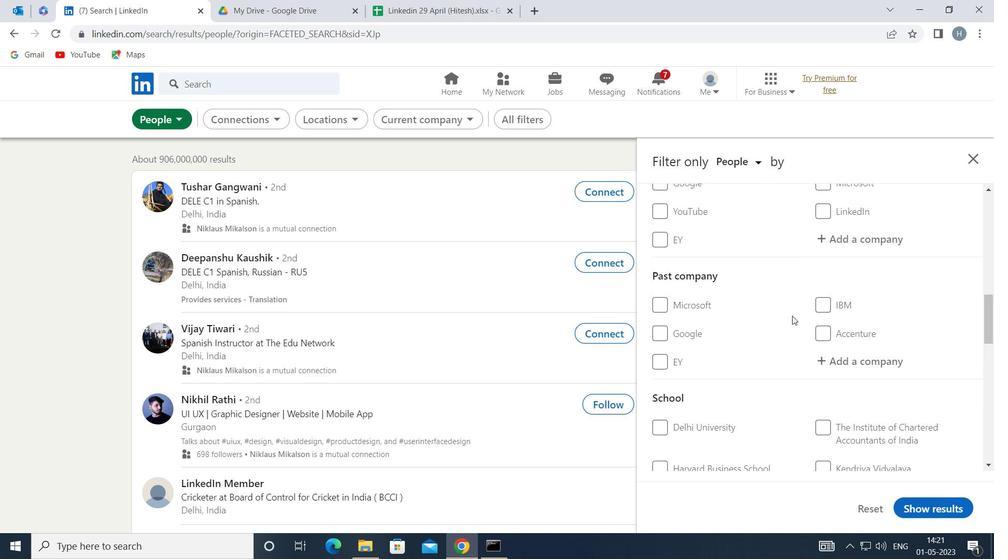 
Action: Mouse scrolled (792, 316) with delta (0, 0)
Screenshot: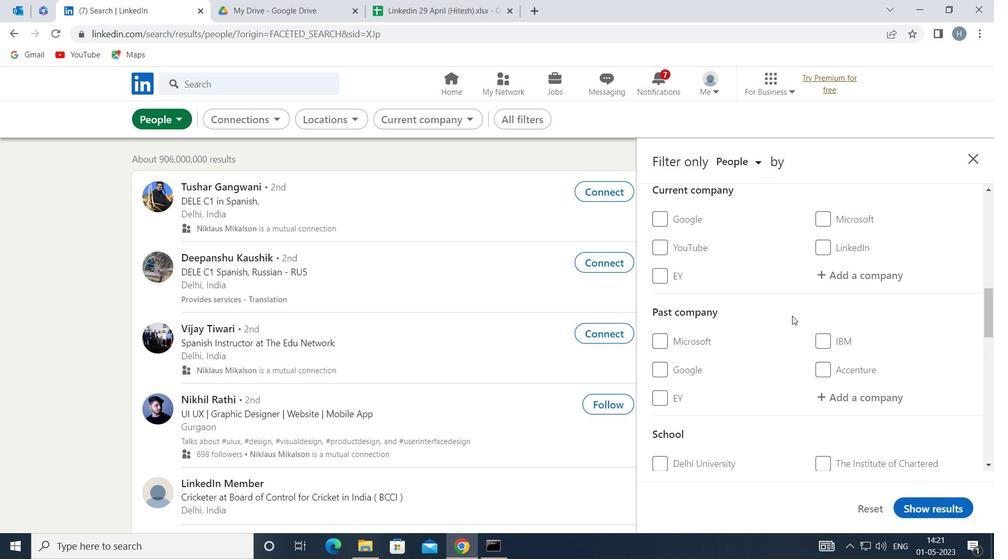 
Action: Mouse moved to (839, 363)
Screenshot: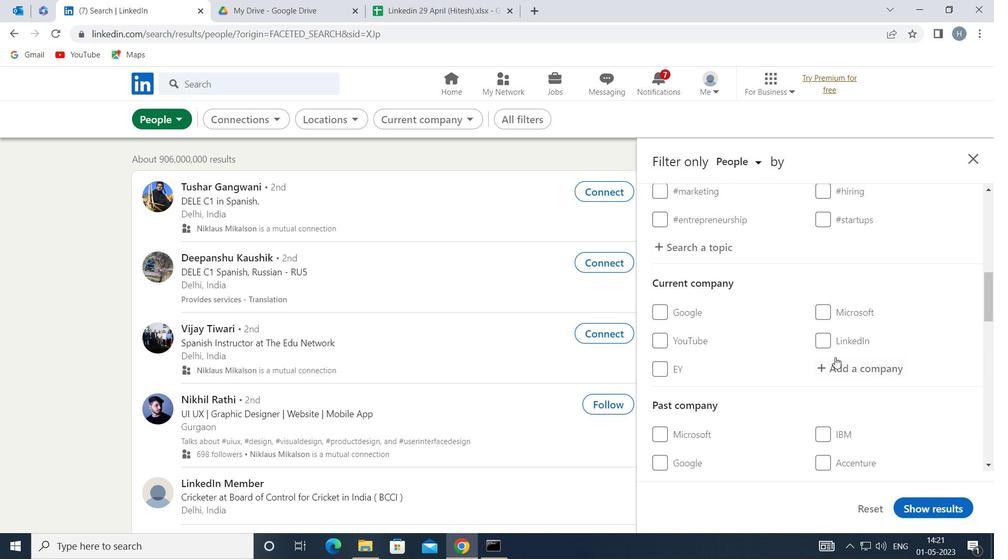 
Action: Mouse pressed left at (839, 363)
Screenshot: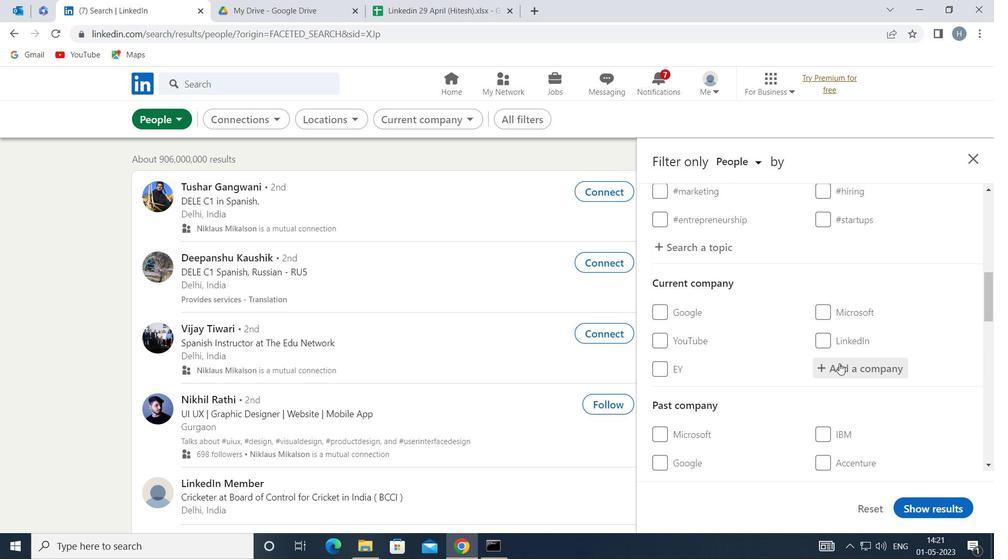 
Action: Key pressed <Key.shift><Key.shift><Key.shift><Key.shift>LTI<Key.space>
Screenshot: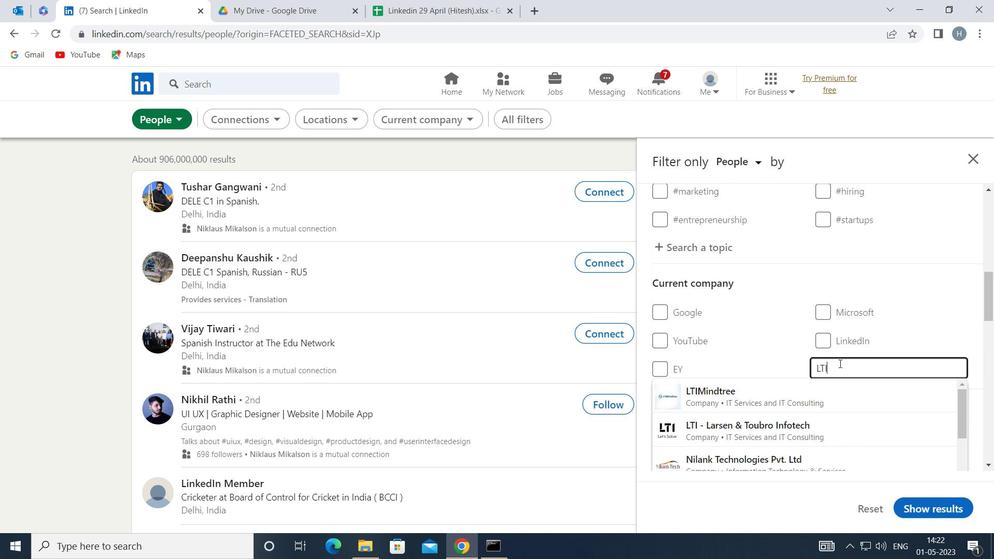 
Action: Mouse moved to (812, 399)
Screenshot: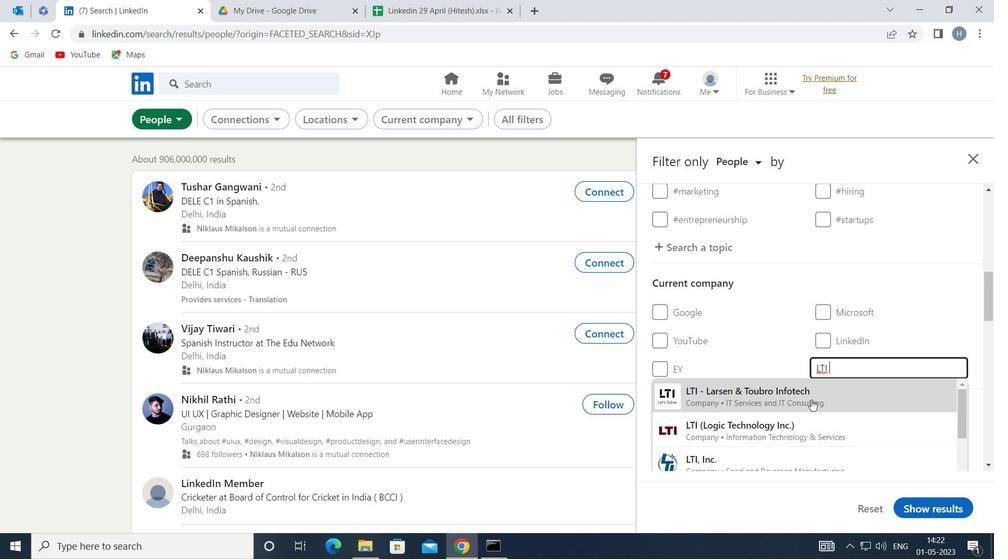
Action: Mouse pressed left at (812, 399)
Screenshot: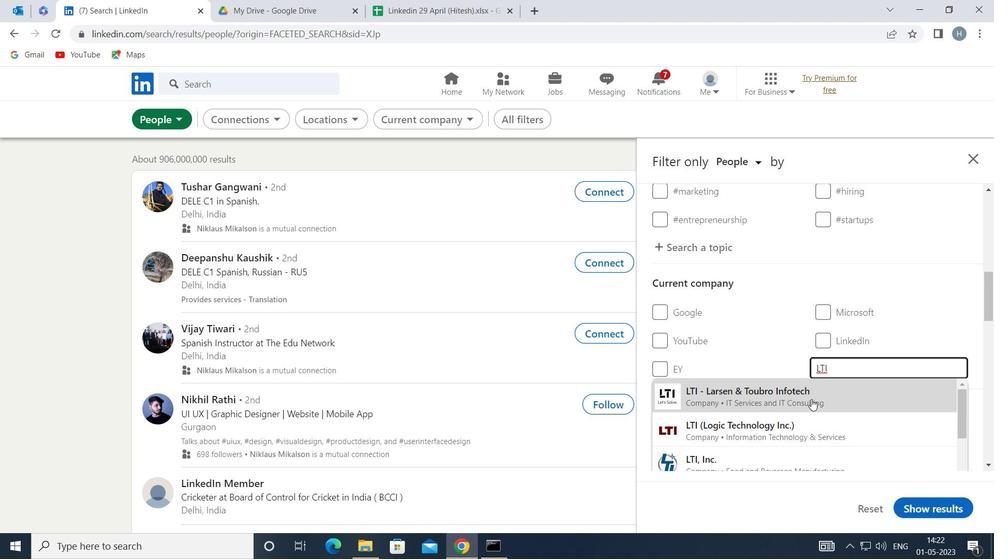 
Action: Mouse moved to (805, 390)
Screenshot: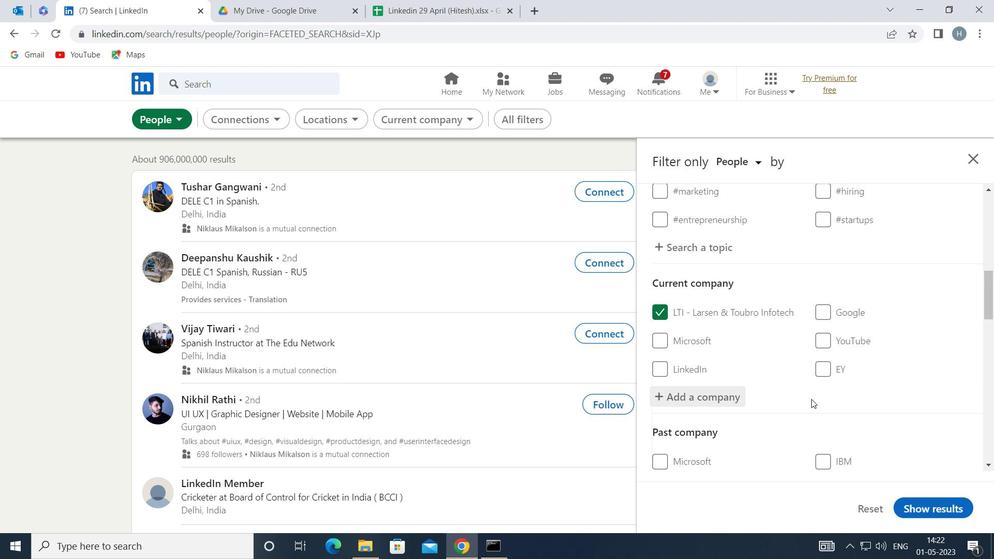 
Action: Mouse scrolled (805, 389) with delta (0, 0)
Screenshot: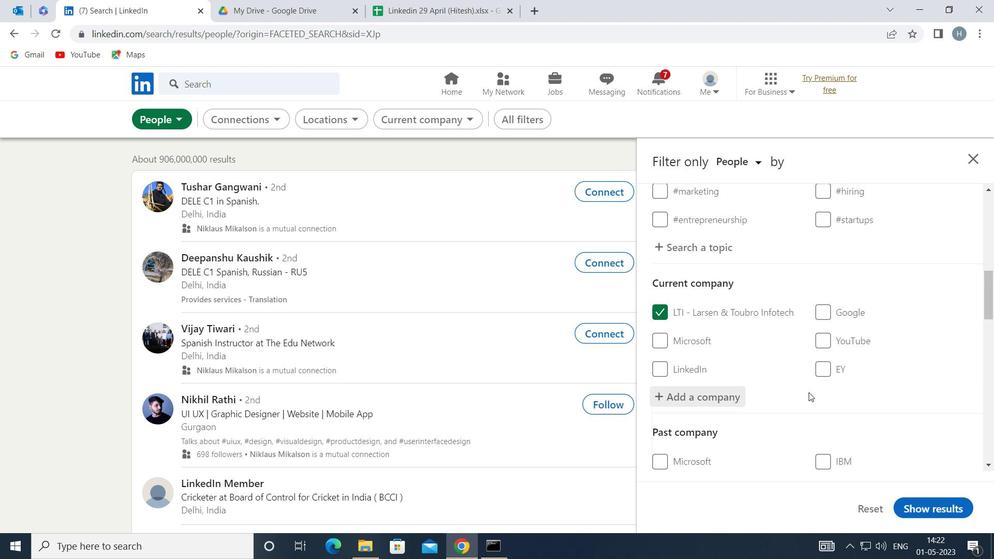 
Action: Mouse scrolled (805, 389) with delta (0, 0)
Screenshot: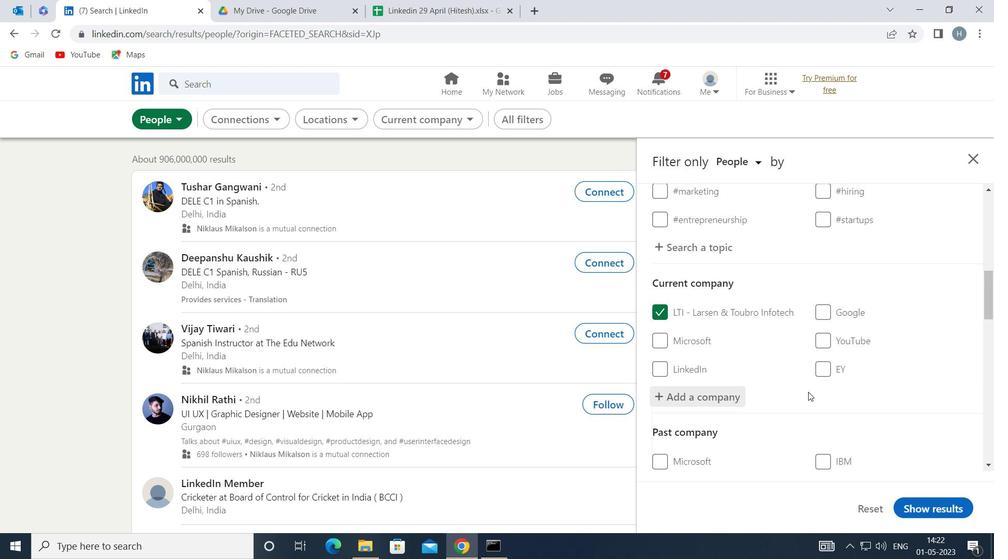 
Action: Mouse moved to (762, 382)
Screenshot: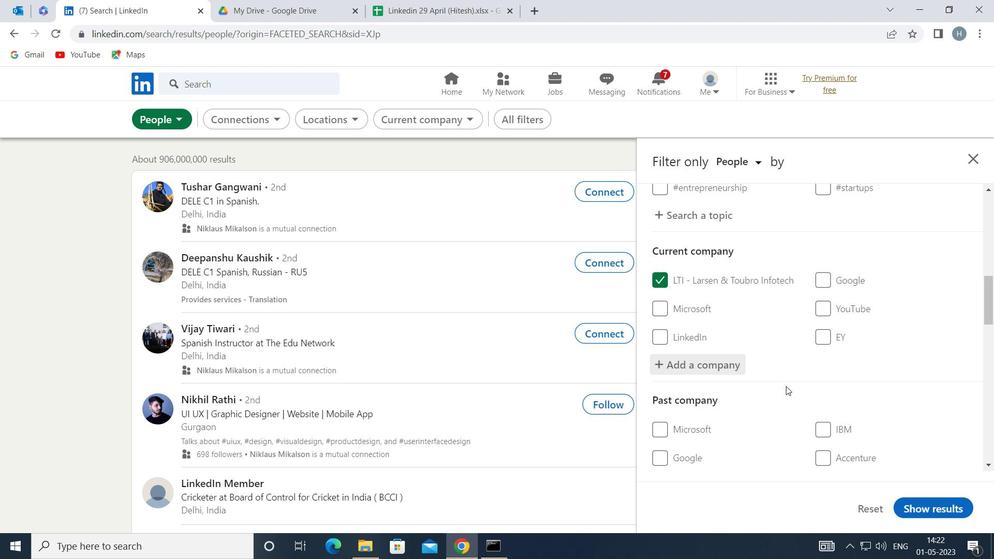 
Action: Mouse scrolled (762, 382) with delta (0, 0)
Screenshot: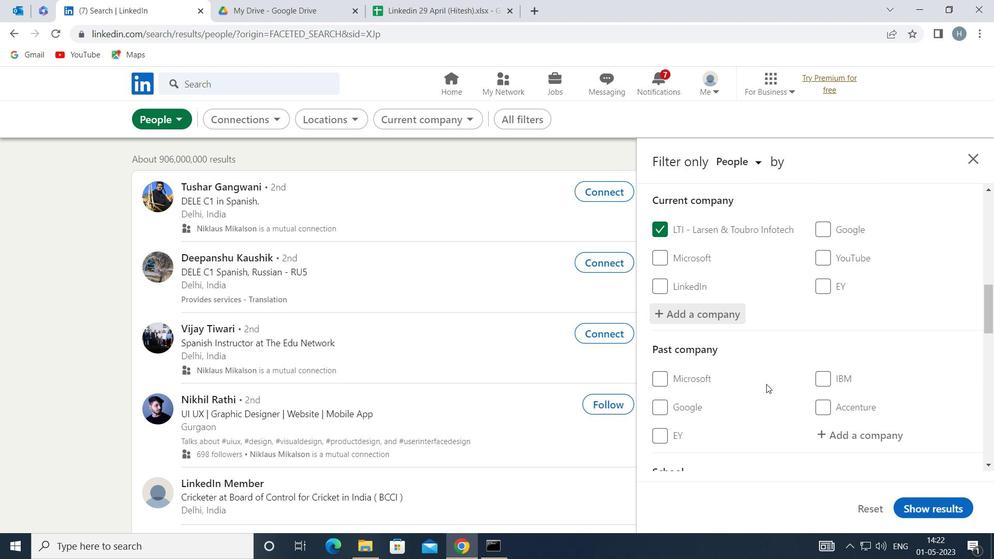 
Action: Mouse moved to (763, 381)
Screenshot: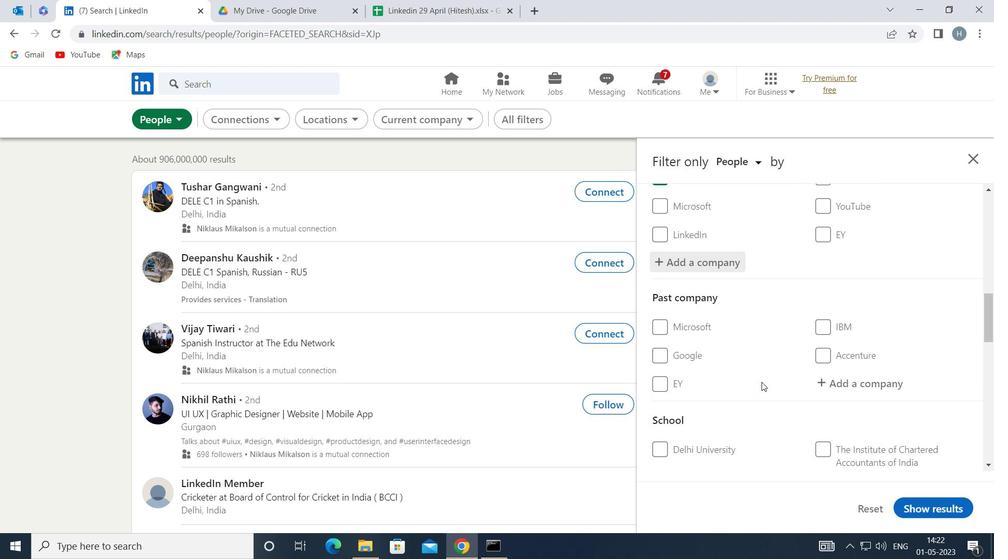 
Action: Mouse scrolled (763, 380) with delta (0, 0)
Screenshot: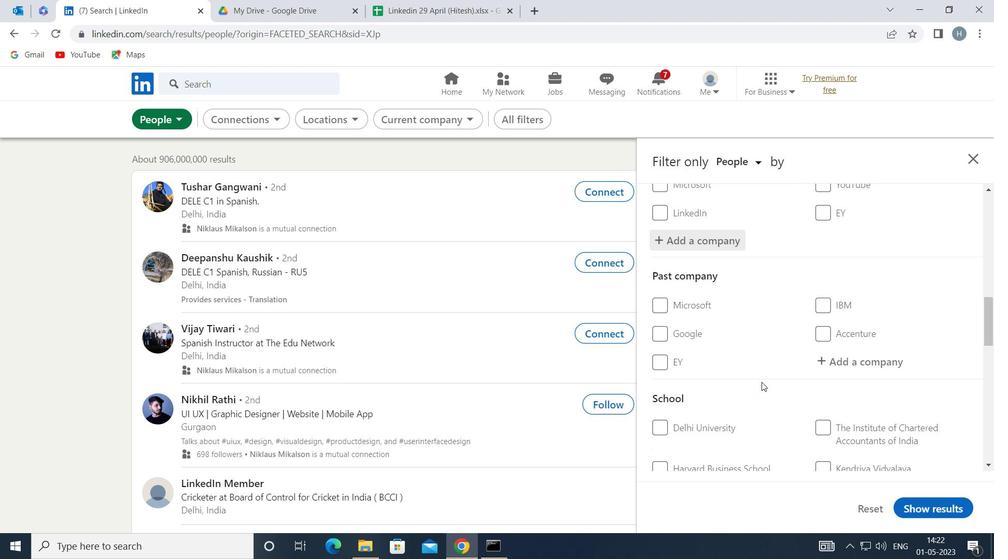 
Action: Mouse scrolled (763, 380) with delta (0, 0)
Screenshot: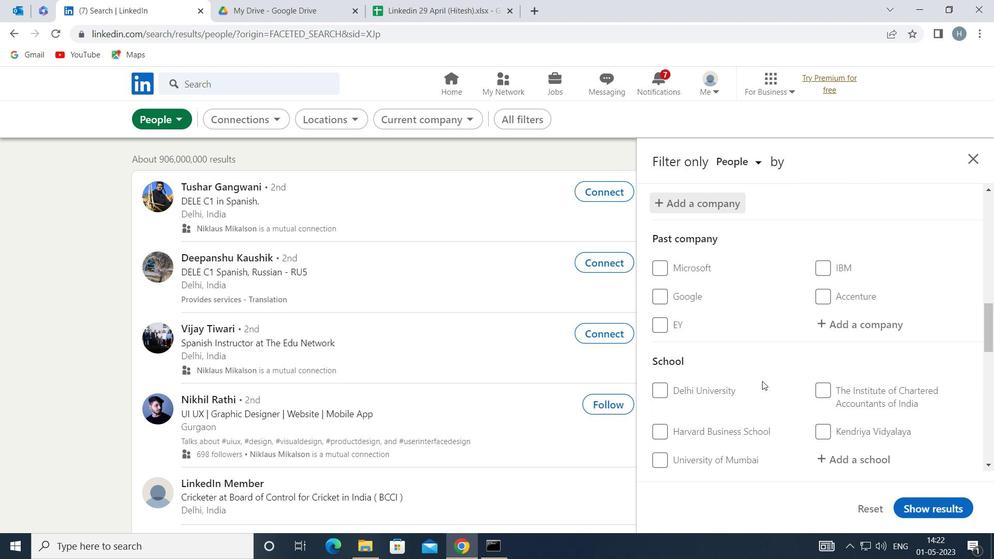 
Action: Mouse moved to (863, 331)
Screenshot: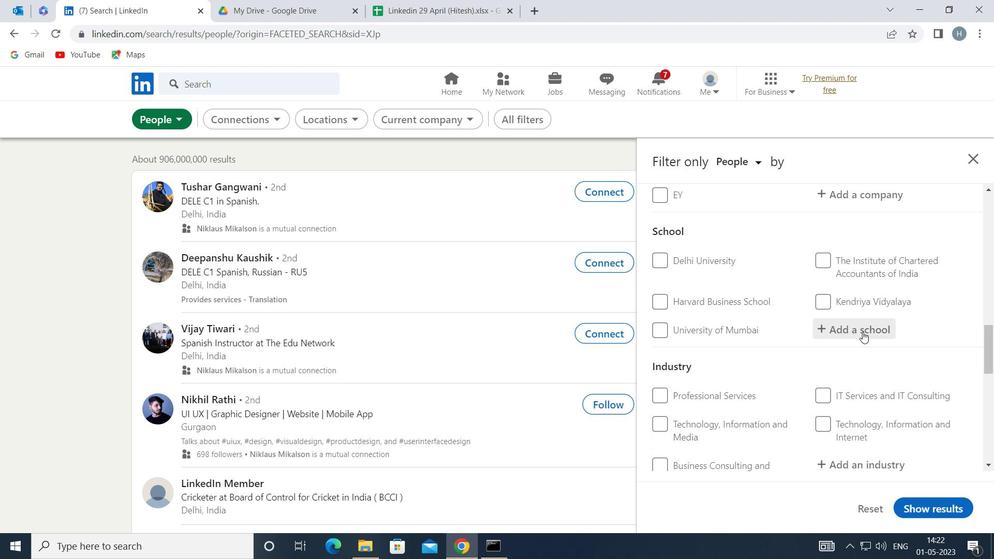 
Action: Mouse pressed left at (863, 331)
Screenshot: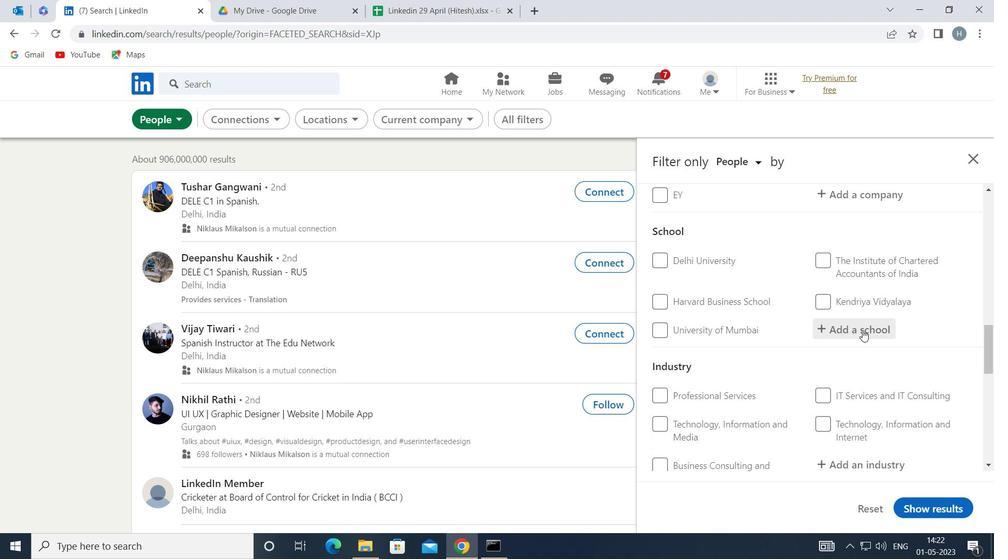 
Action: Key pressed <Key.shift><Key.shift><Key.shift><Key.shift><Key.shift><Key.shift><Key.shift><Key.shift><Key.shift>GOVT.<Key.space><Key.shift>HOL
Screenshot: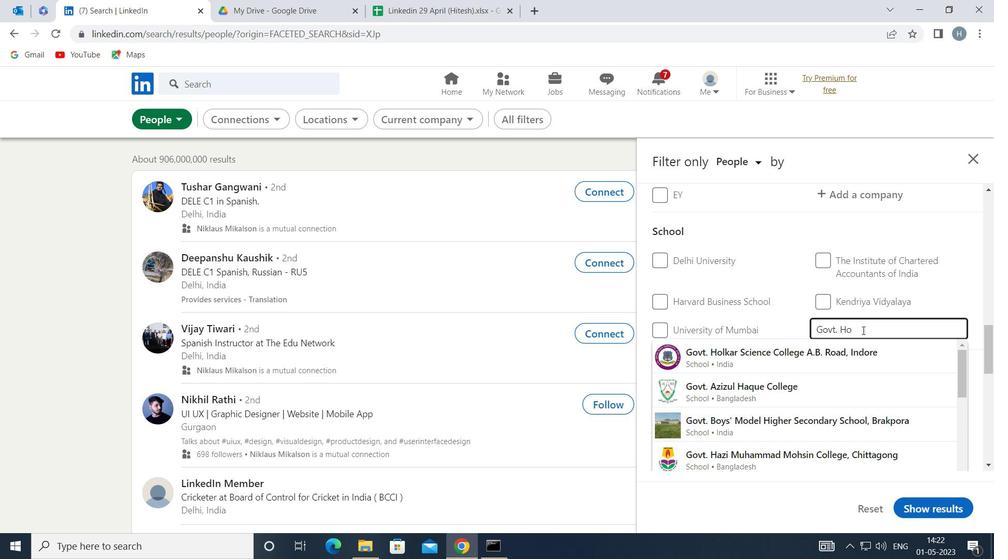 
Action: Mouse moved to (858, 355)
Screenshot: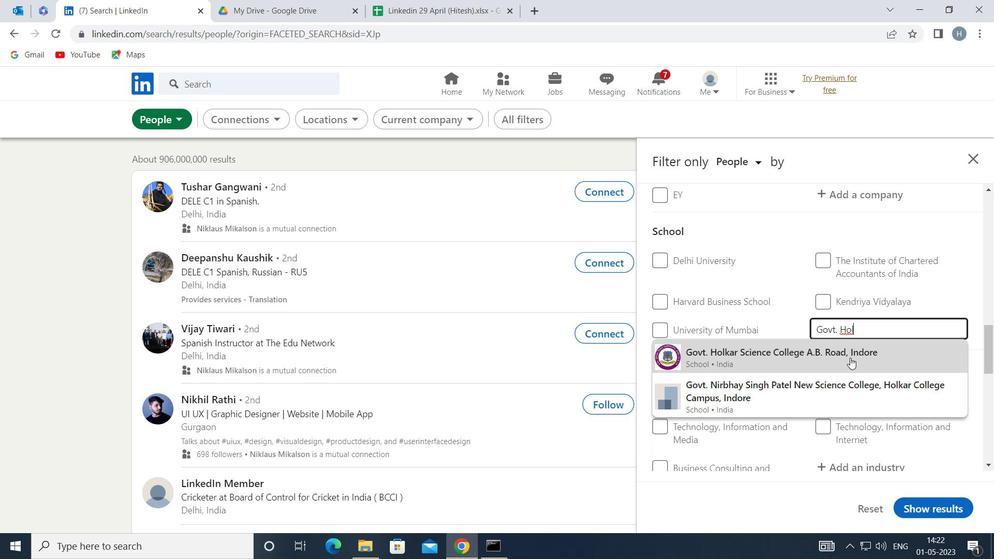 
Action: Mouse pressed left at (858, 355)
Screenshot: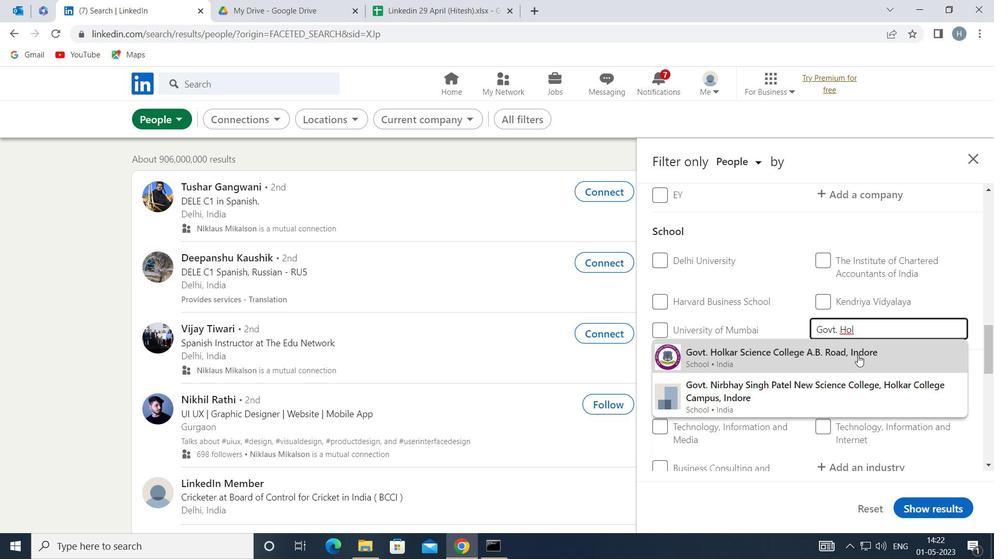 
Action: Mouse moved to (821, 352)
Screenshot: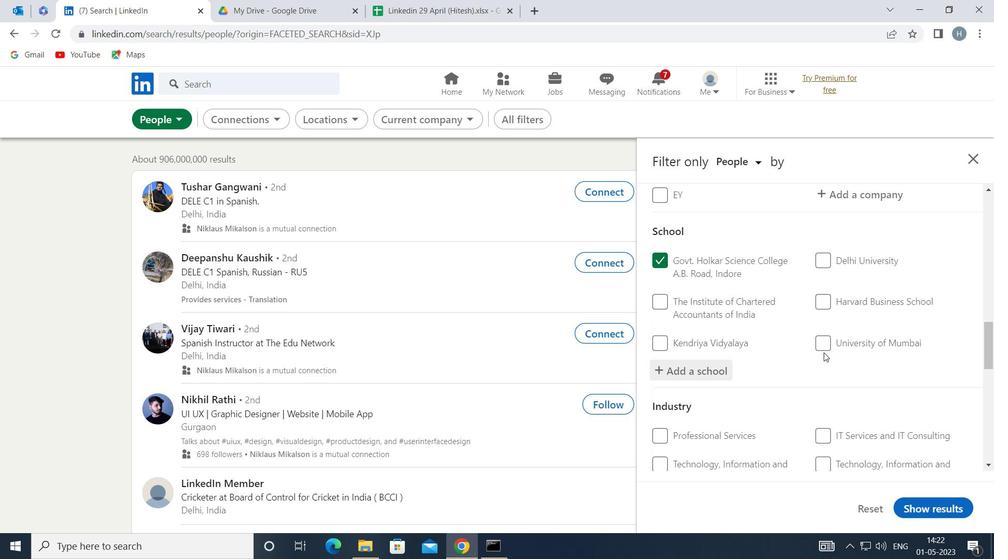 
Action: Mouse scrolled (821, 352) with delta (0, 0)
Screenshot: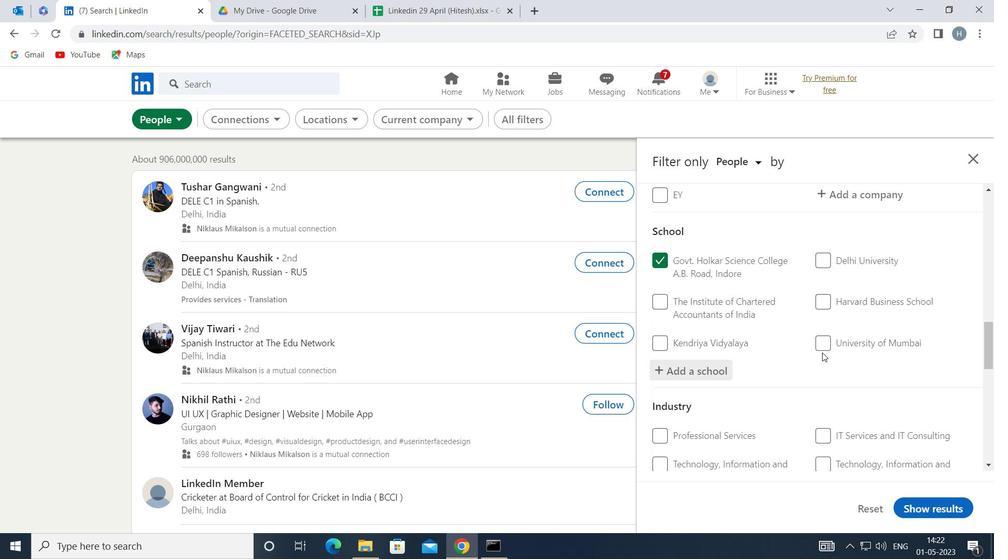 
Action: Mouse scrolled (821, 352) with delta (0, 0)
Screenshot: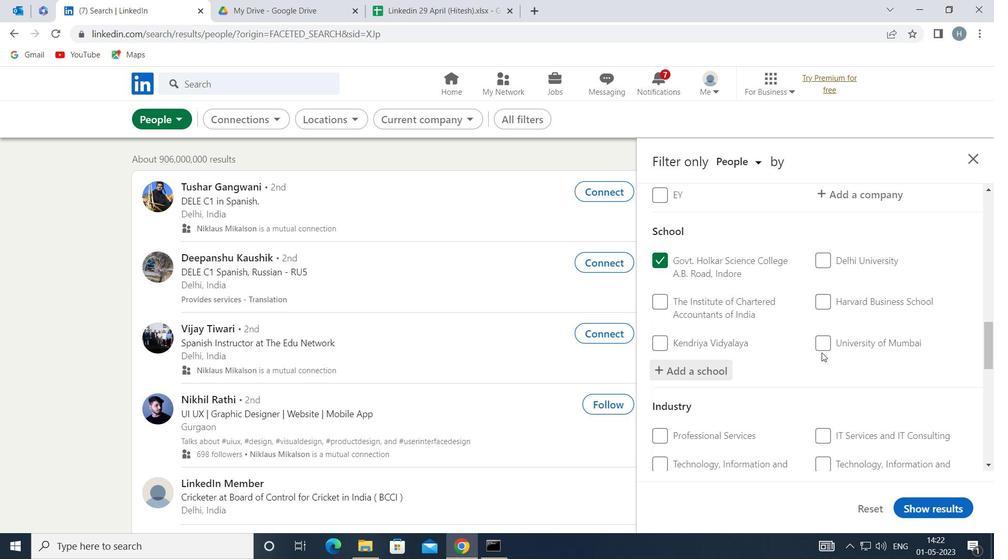 
Action: Mouse moved to (815, 351)
Screenshot: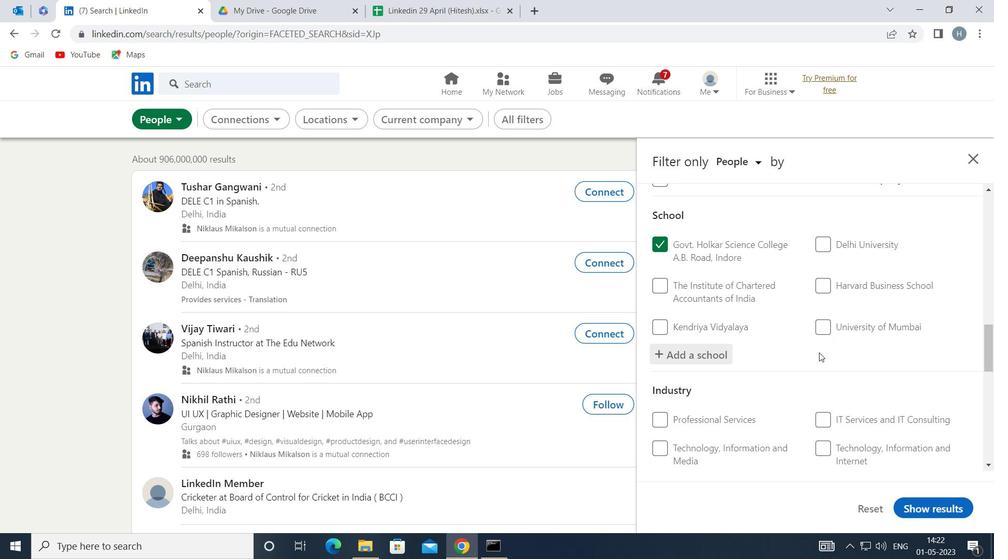 
Action: Mouse scrolled (815, 351) with delta (0, 0)
Screenshot: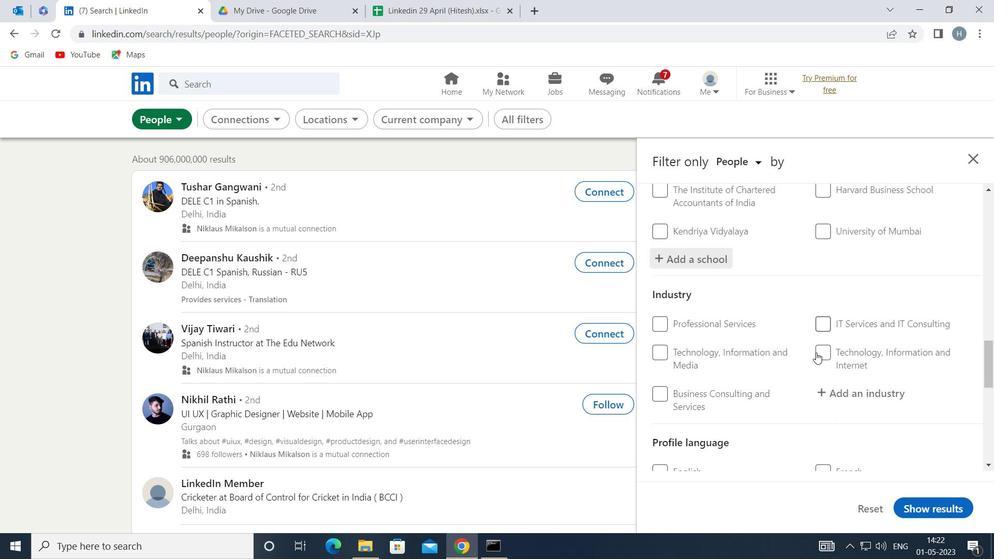
Action: Mouse moved to (864, 309)
Screenshot: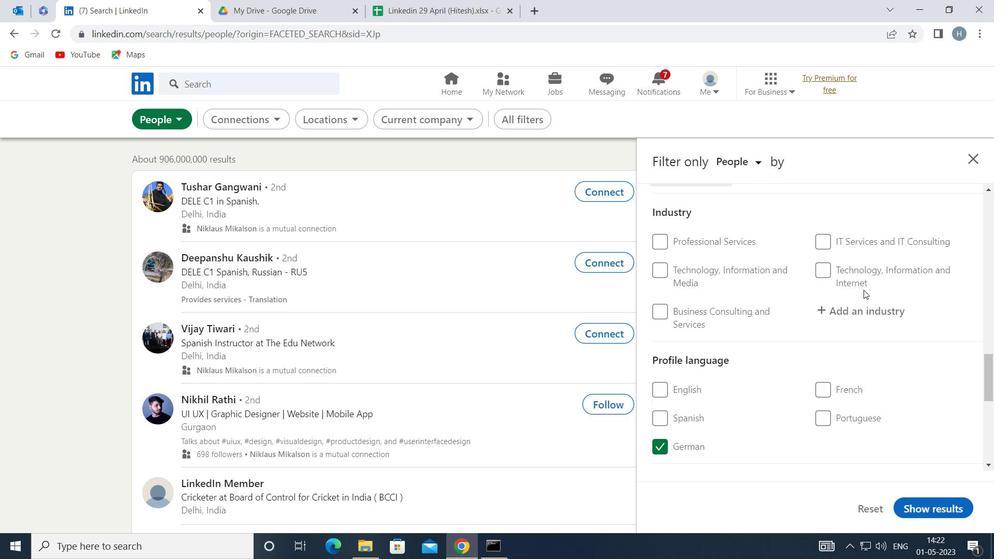 
Action: Mouse pressed left at (864, 309)
Screenshot: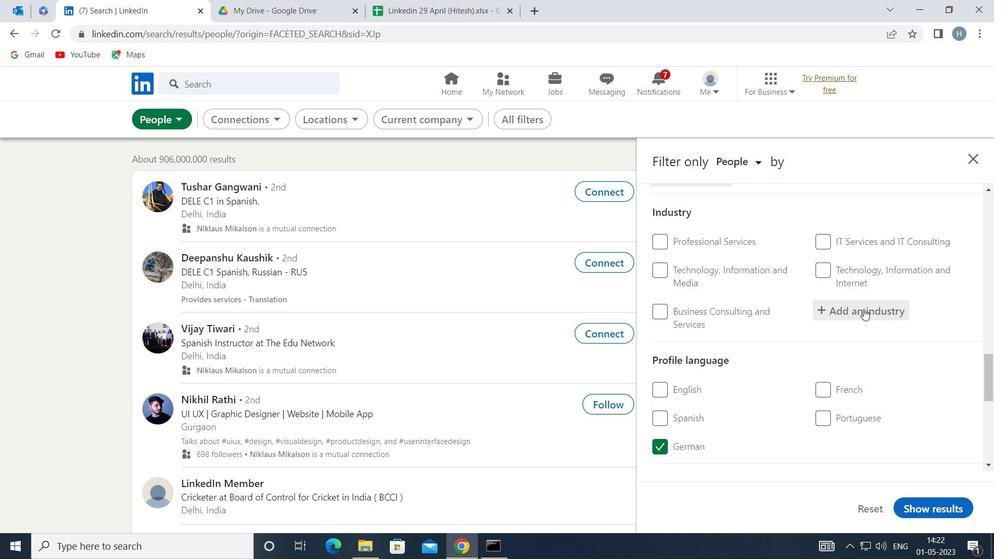 
Action: Key pressed <Key.shift>MAGNETI
Screenshot: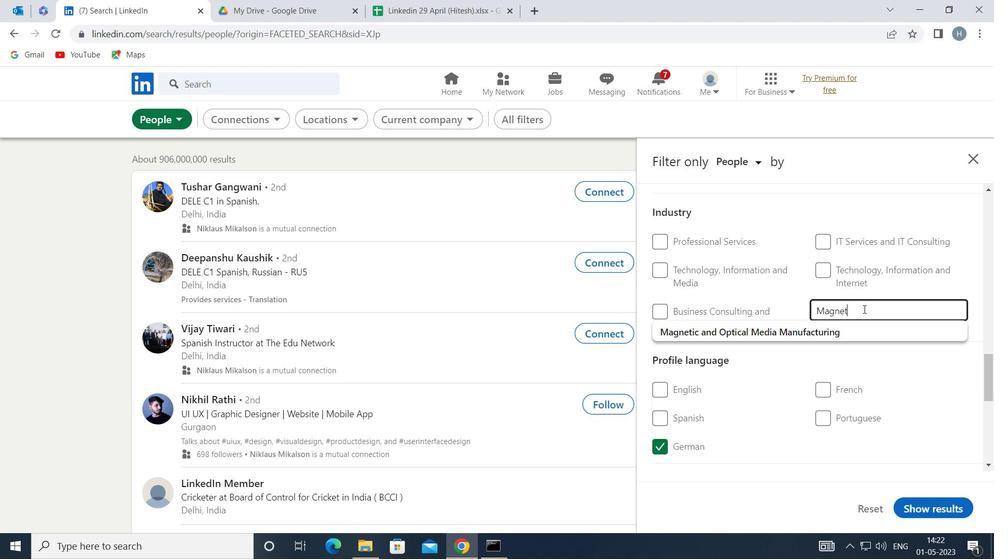 
Action: Mouse moved to (861, 330)
Screenshot: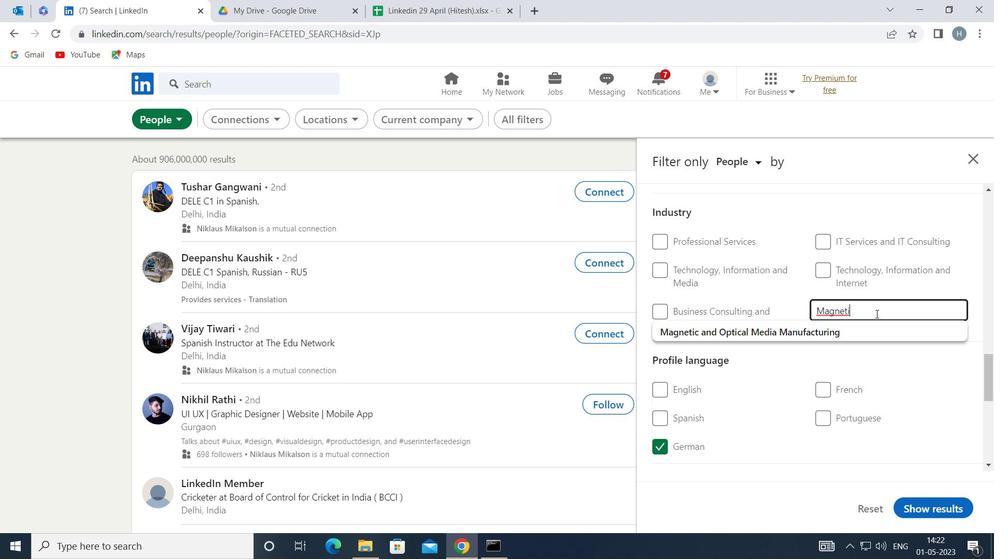 
Action: Mouse pressed left at (861, 330)
Screenshot: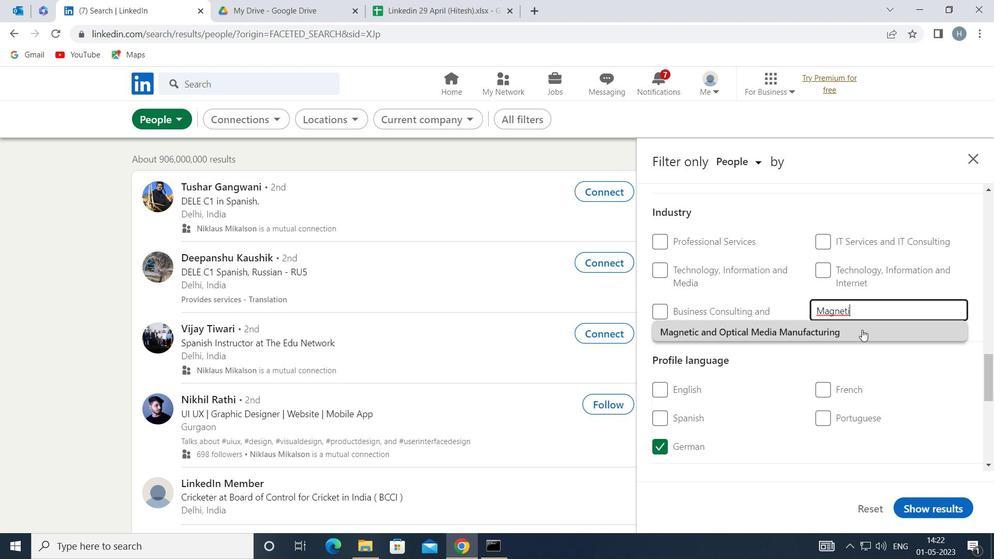 
Action: Mouse moved to (799, 346)
Screenshot: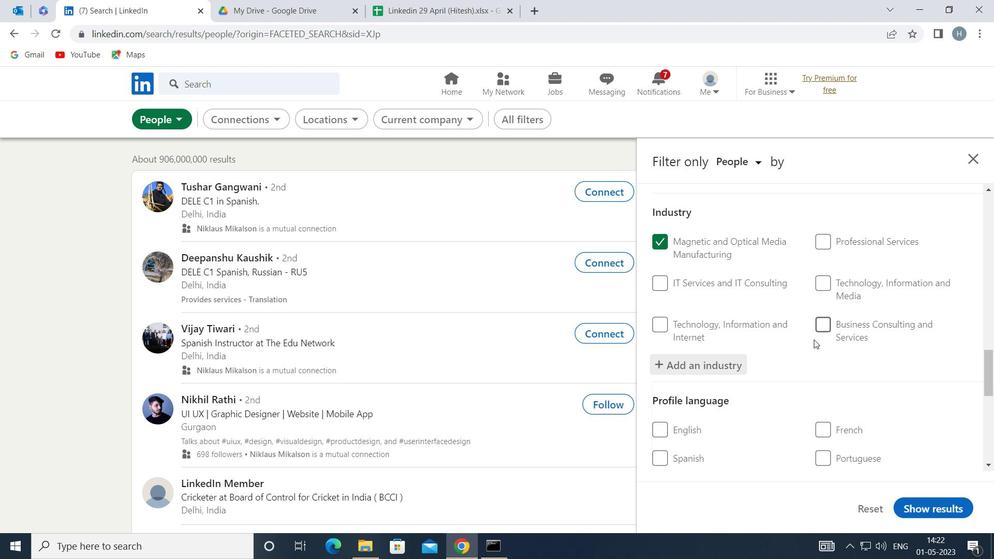 
Action: Mouse scrolled (799, 346) with delta (0, 0)
Screenshot: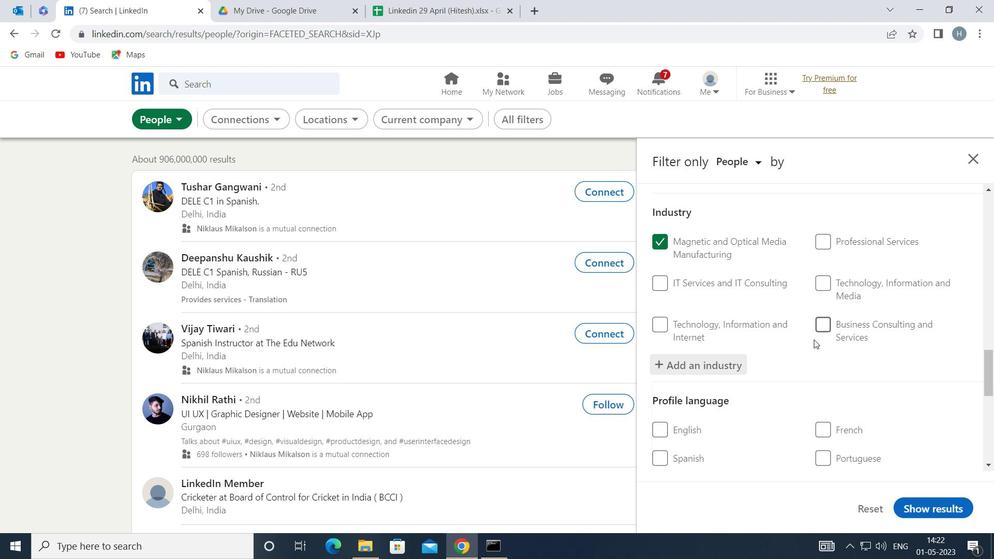 
Action: Mouse moved to (797, 347)
Screenshot: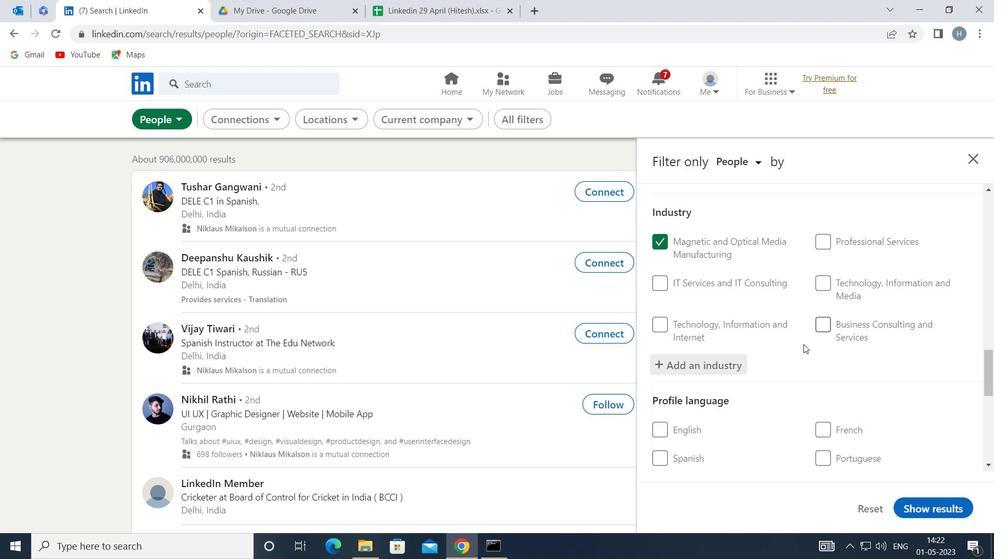 
Action: Mouse scrolled (797, 346) with delta (0, 0)
Screenshot: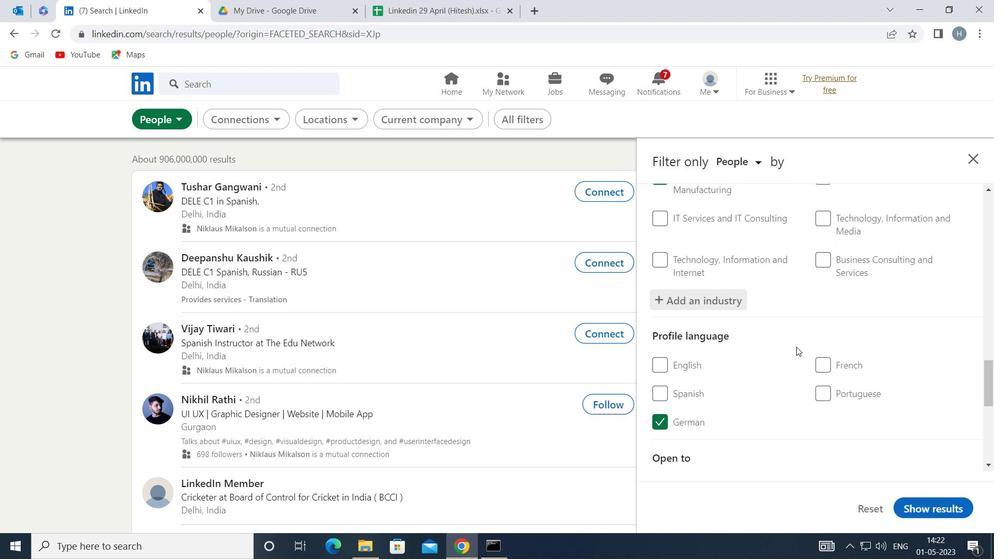 
Action: Mouse scrolled (797, 346) with delta (0, 0)
Screenshot: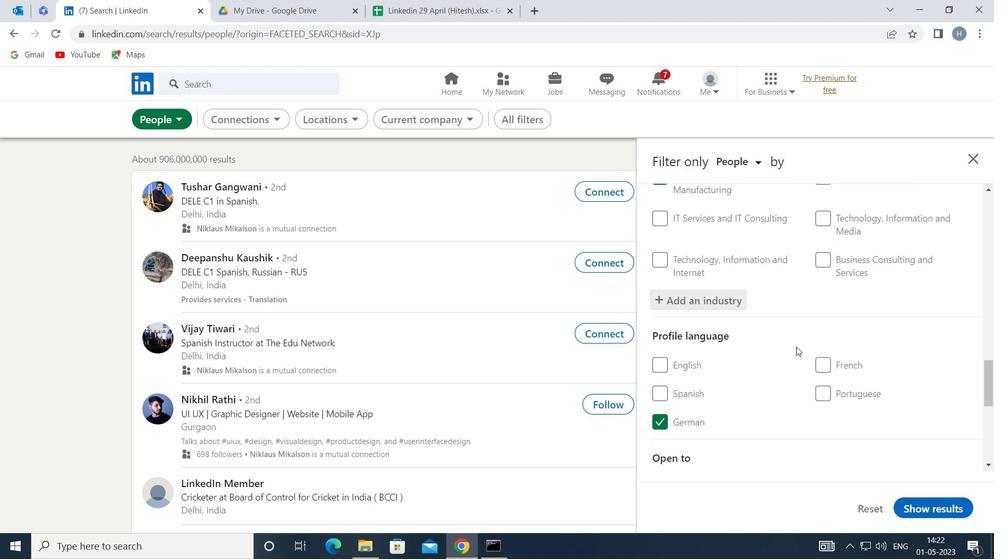 
Action: Mouse scrolled (797, 346) with delta (0, 0)
Screenshot: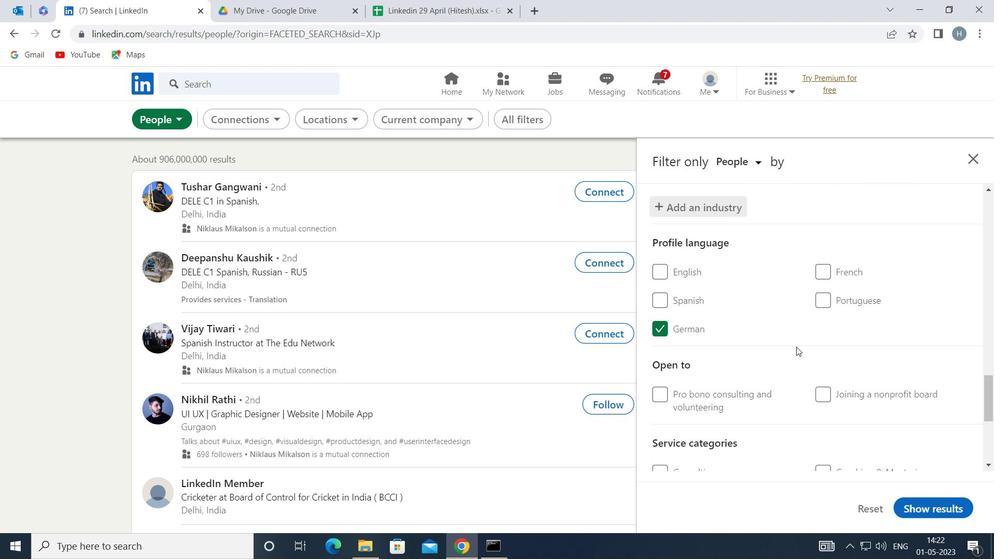 
Action: Mouse scrolled (797, 346) with delta (0, 0)
Screenshot: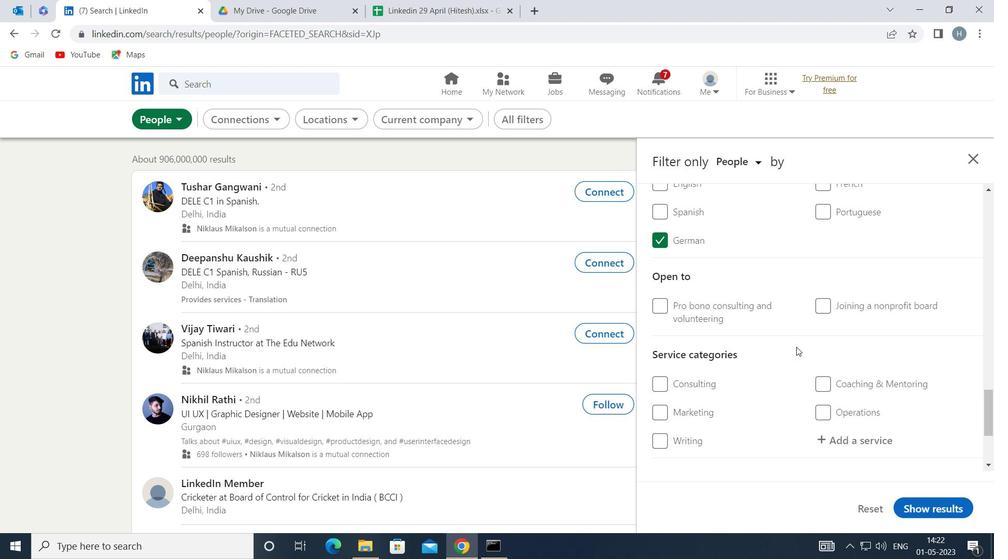 
Action: Mouse moved to (840, 361)
Screenshot: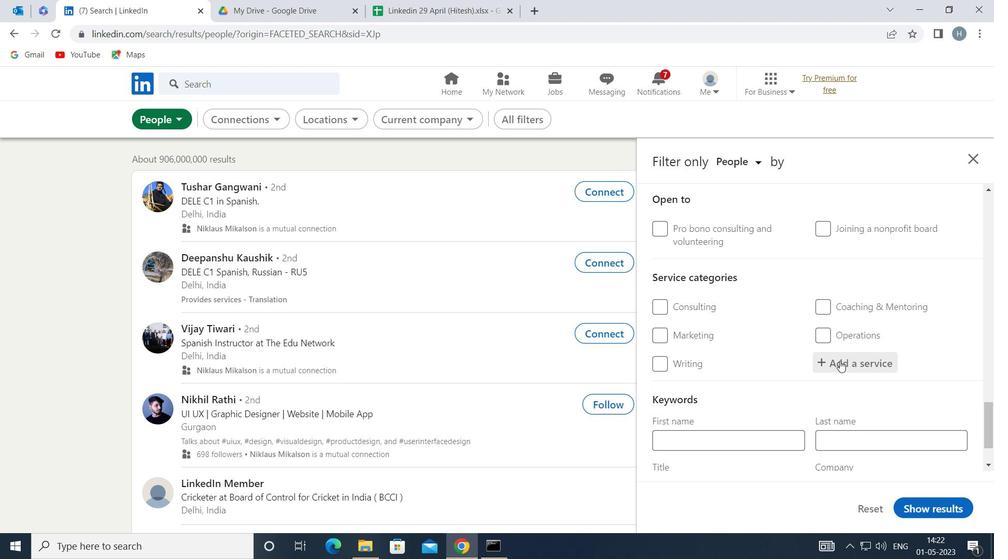 
Action: Mouse pressed left at (840, 361)
Screenshot: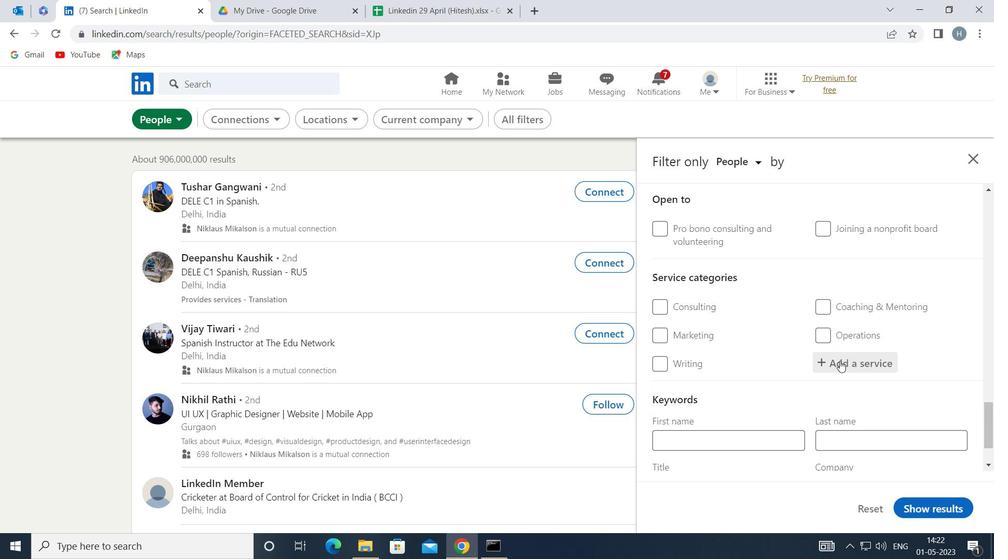 
Action: Mouse moved to (840, 361)
Screenshot: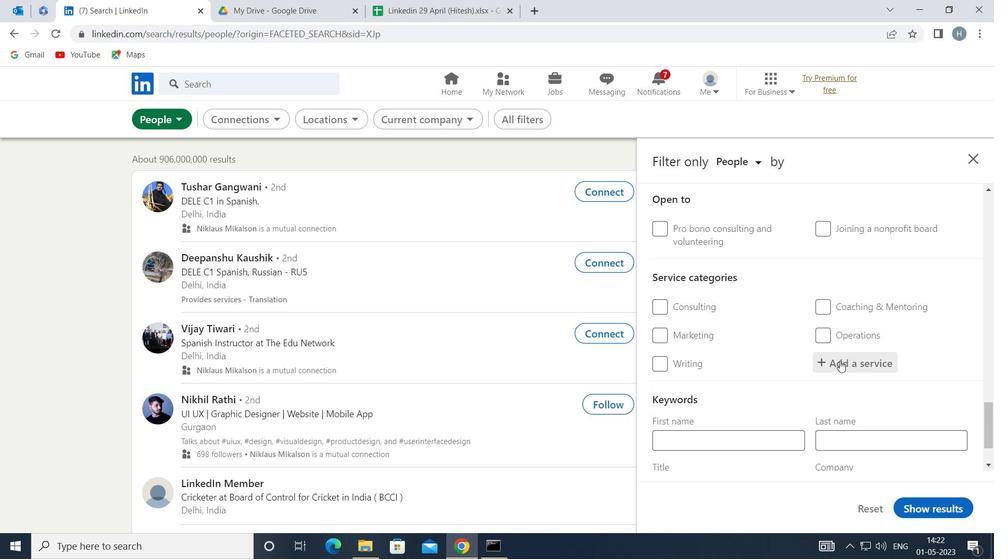 
Action: Key pressed <Key.shift>LIFE<Key.space><Key.shift>C
Screenshot: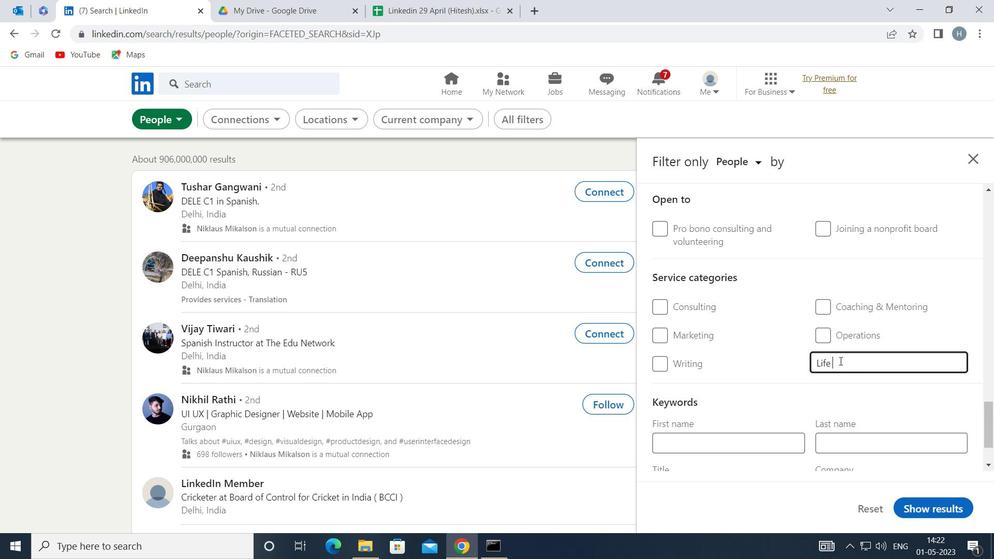 
Action: Mouse moved to (855, 324)
Screenshot: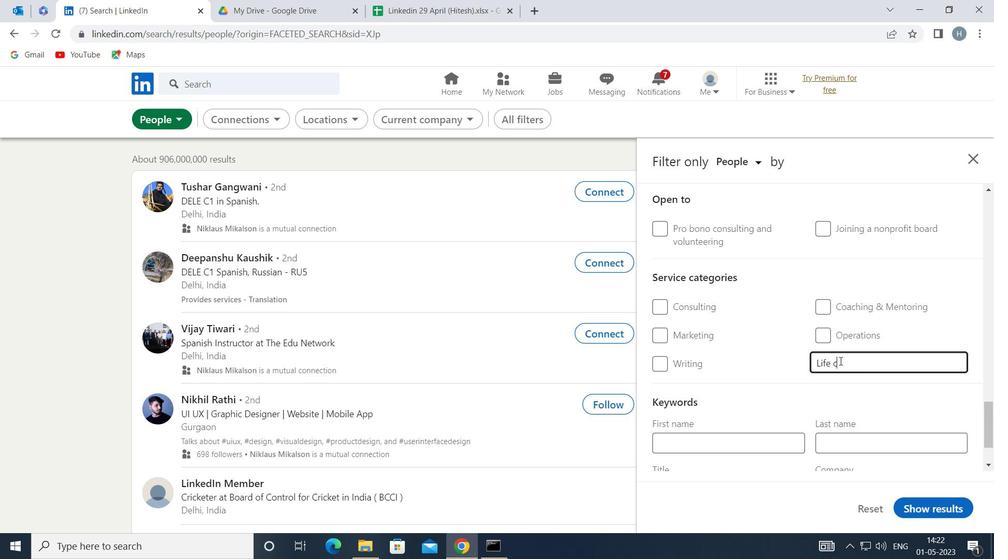 
Action: Key pressed <Key.backspace><Key.shift>COACHING
Screenshot: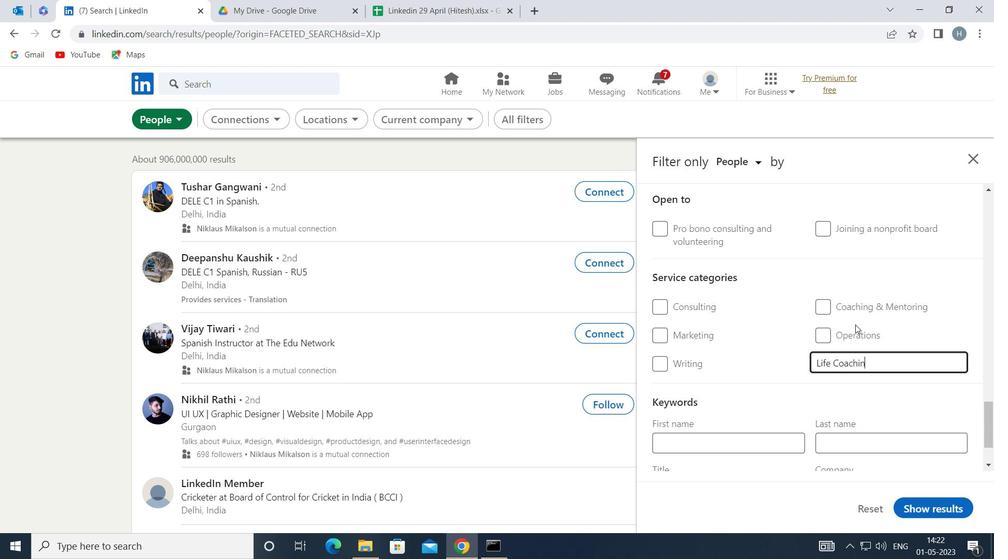 
Action: Mouse moved to (861, 324)
Screenshot: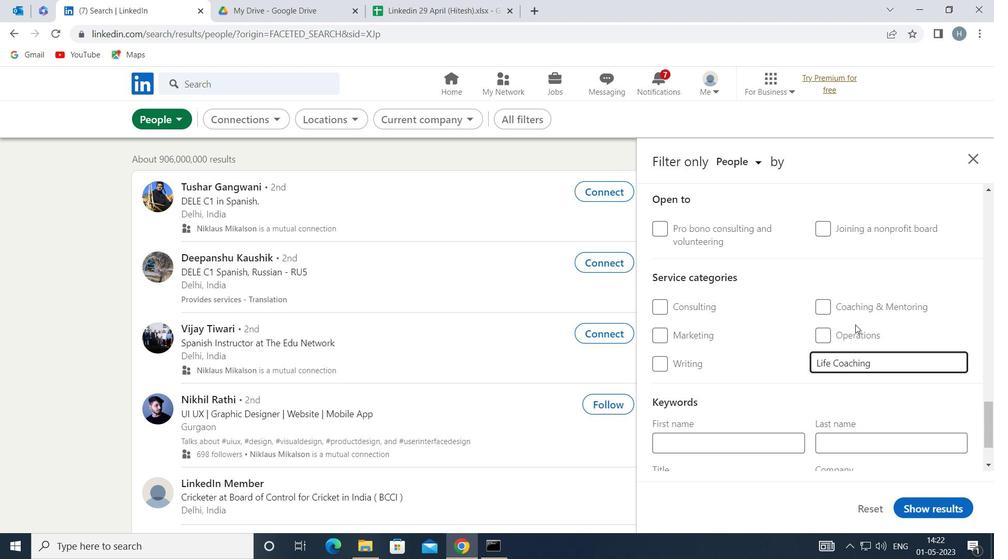 
Action: Key pressed <Key.enter>
Screenshot: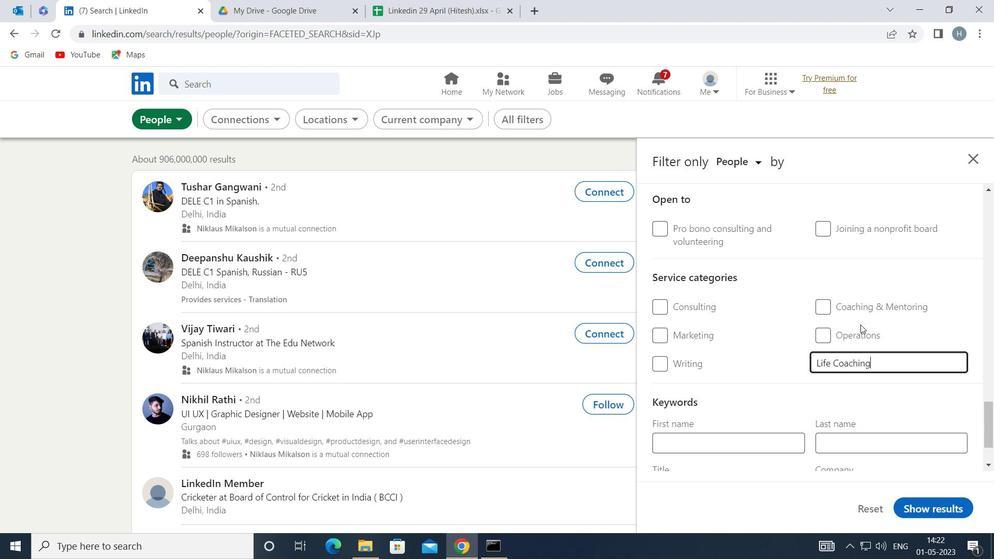 
Action: Mouse moved to (872, 374)
Screenshot: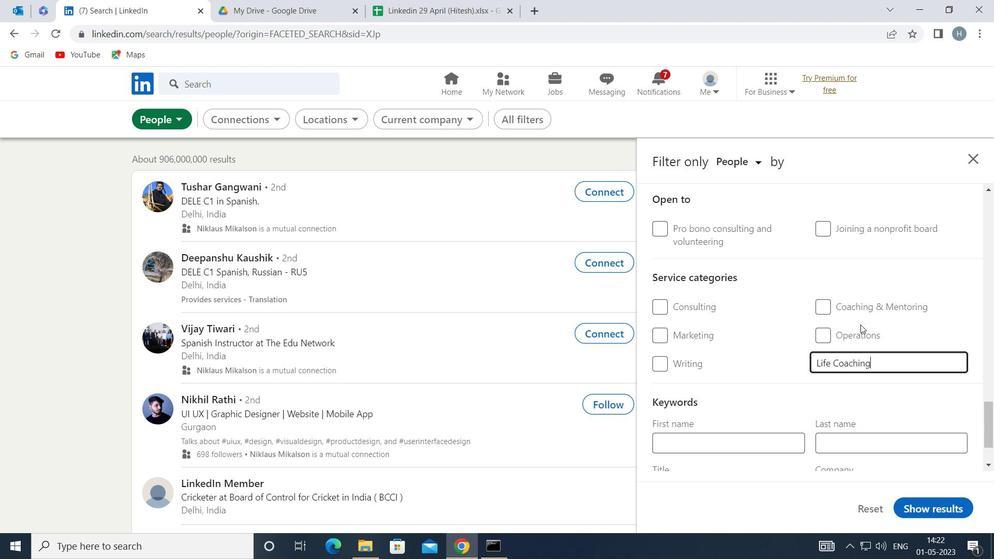 
Action: Mouse scrolled (872, 374) with delta (0, 0)
Screenshot: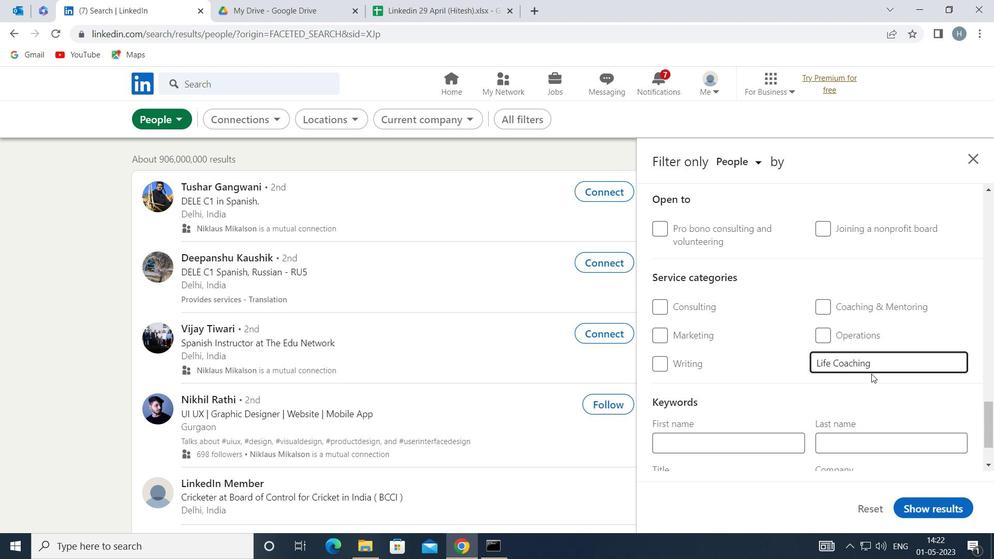 
Action: Mouse scrolled (872, 374) with delta (0, 0)
Screenshot: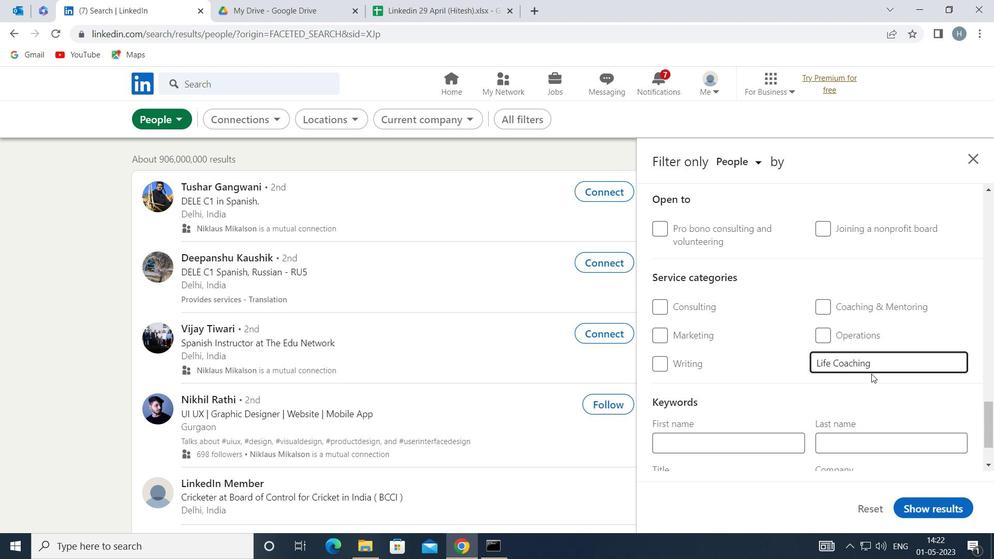 
Action: Mouse moved to (751, 409)
Screenshot: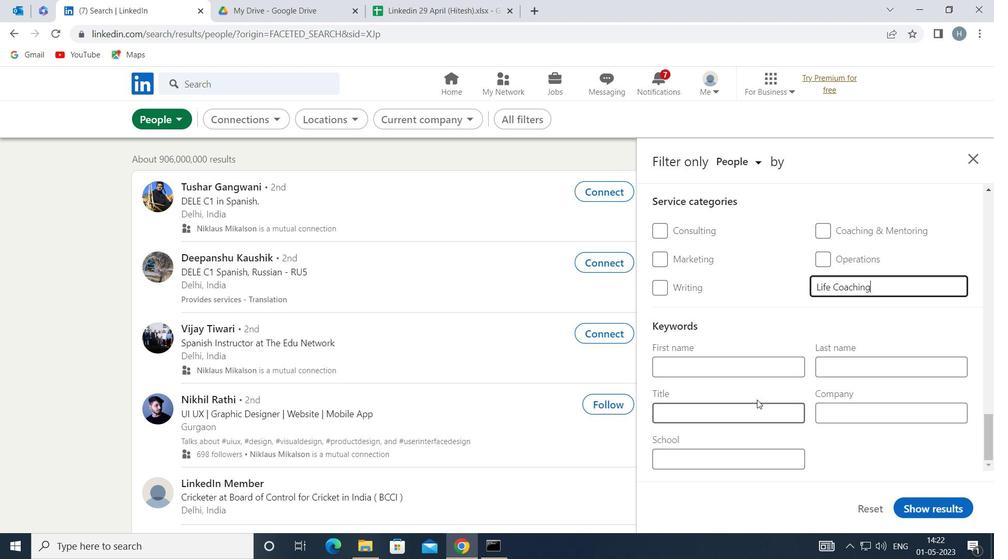 
Action: Mouse pressed left at (751, 409)
Screenshot: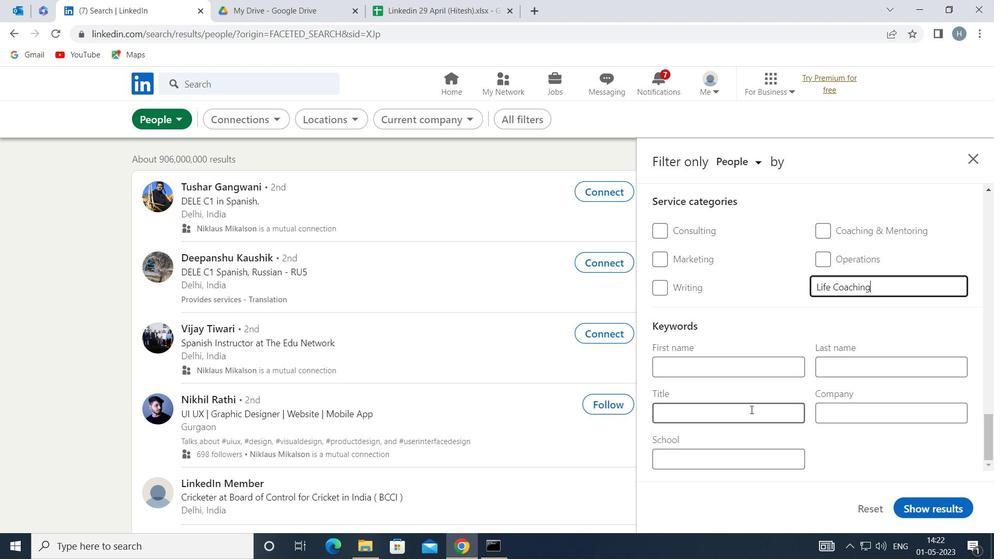 
Action: Key pressed <Key.shift>MARKETING<Key.space><Key.shift>SPECIALIST
Screenshot: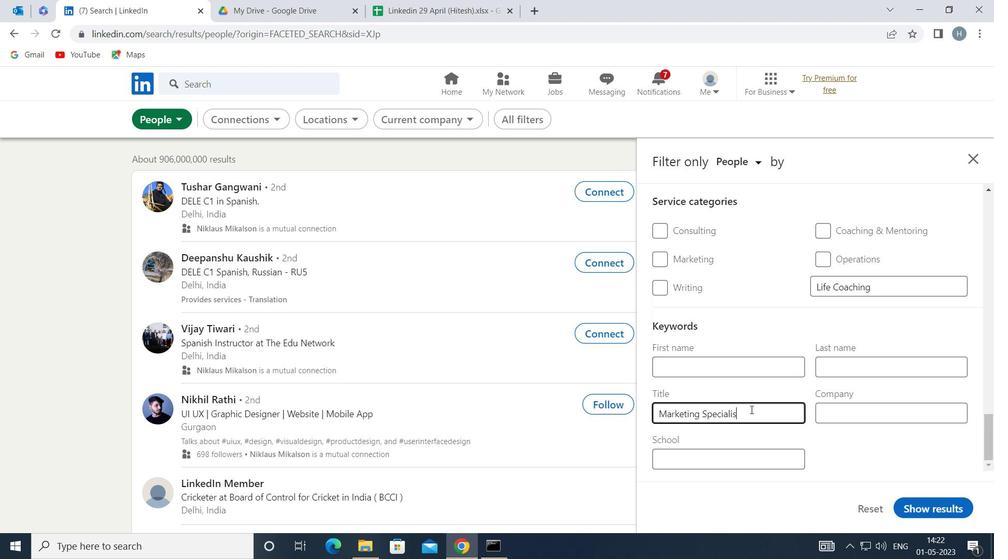 
Action: Mouse moved to (926, 511)
Screenshot: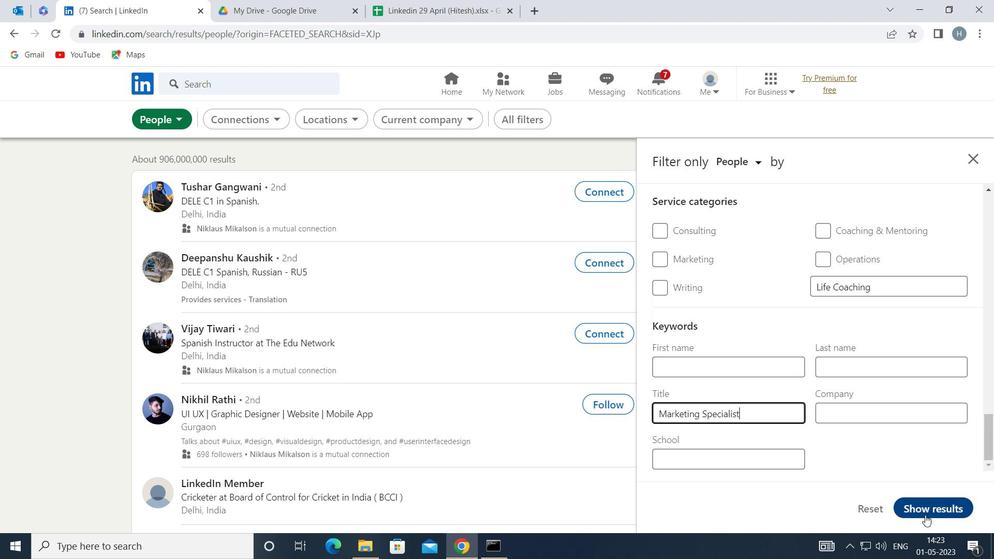 
Action: Mouse pressed left at (926, 511)
Screenshot: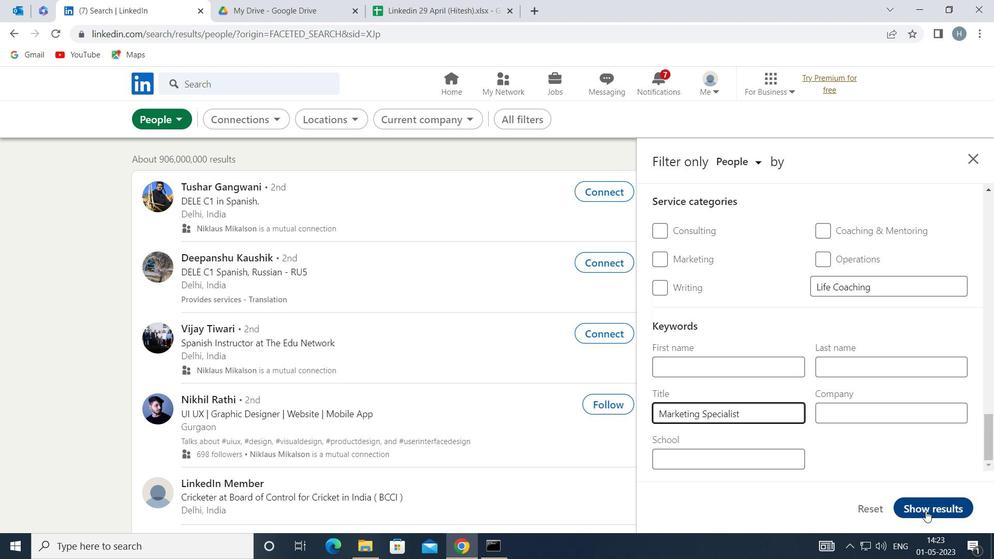 
Action: Mouse moved to (731, 380)
Screenshot: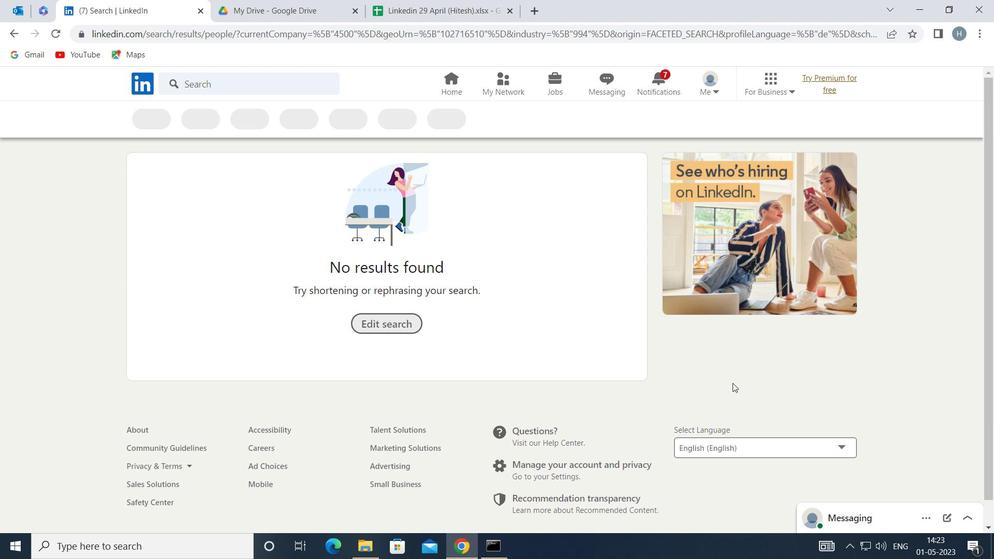 
